 Task: Search one way flight ticket for 1 adult, 1 child, 1 infant in seat in premium economy from Stockton: Stockton Metropolitan Airport to Indianapolis: Indianapolis International Airport on 8-5-2023. Choice of flights is Spirit. Number of bags: 6 checked bags. Price is upto 50000. Outbound departure time preference is 5:45.
Action: Mouse moved to (495, 193)
Screenshot: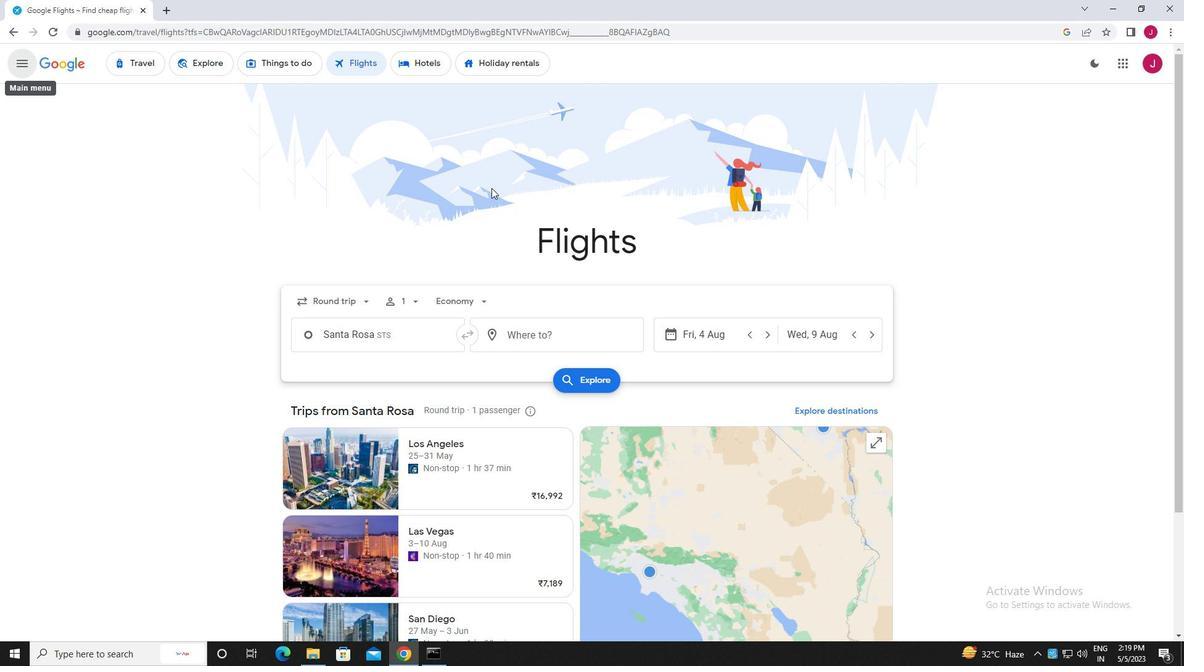 
Action: Mouse scrolled (495, 192) with delta (0, 0)
Screenshot: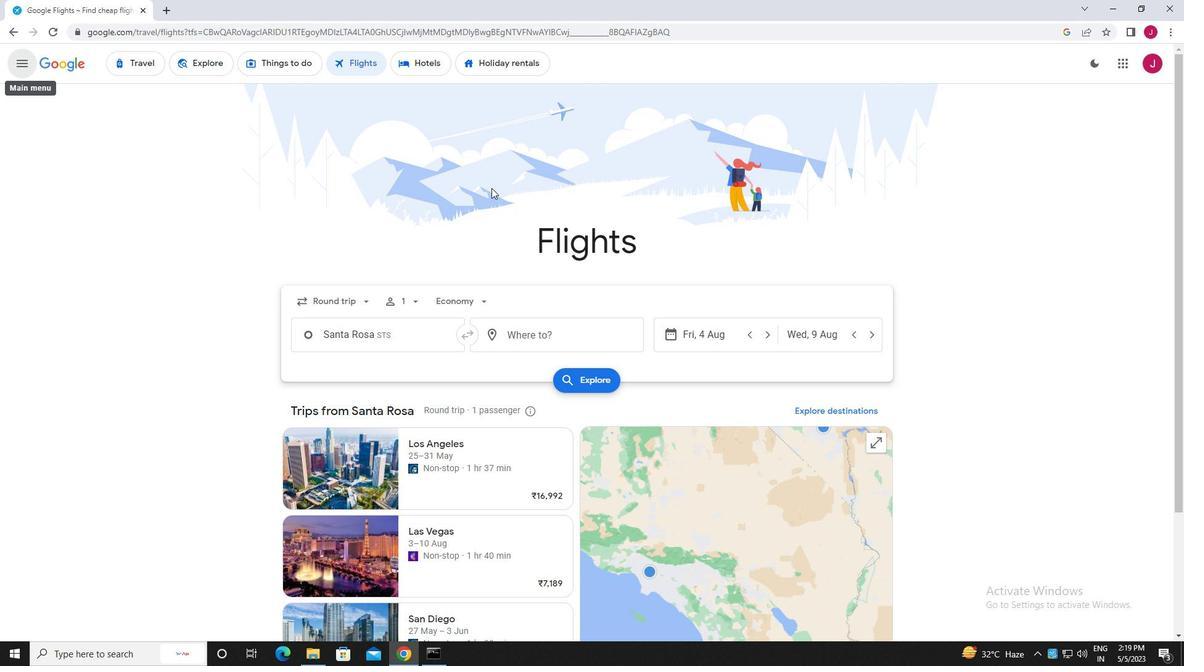 
Action: Mouse scrolled (495, 192) with delta (0, 0)
Screenshot: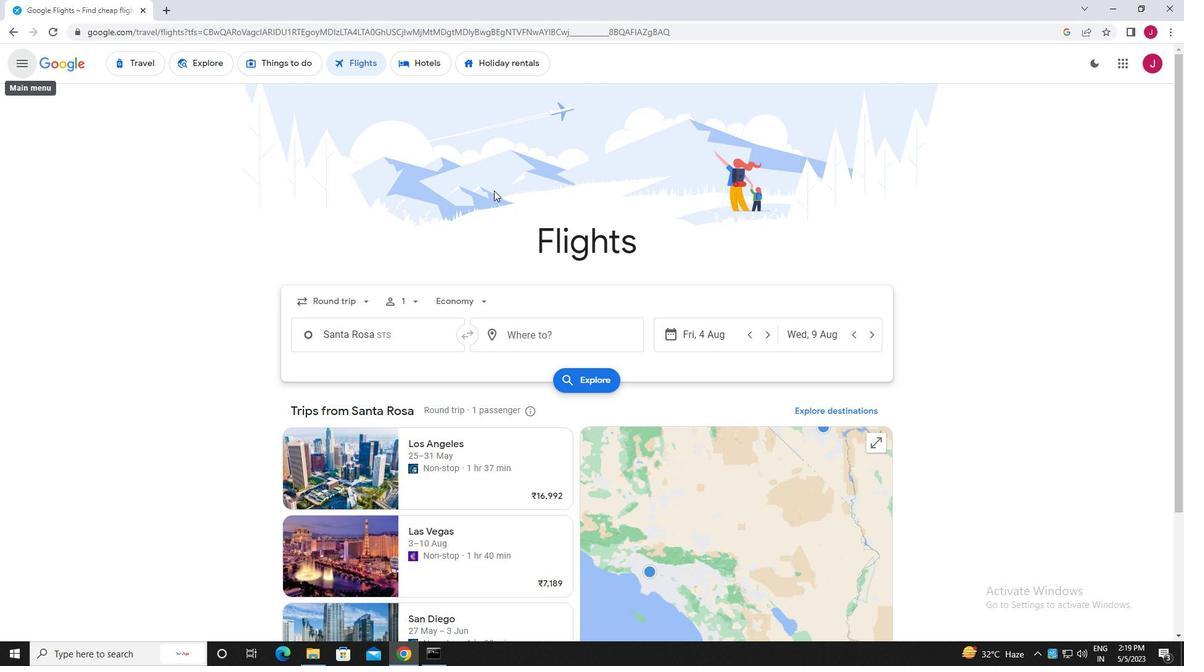 
Action: Mouse moved to (367, 177)
Screenshot: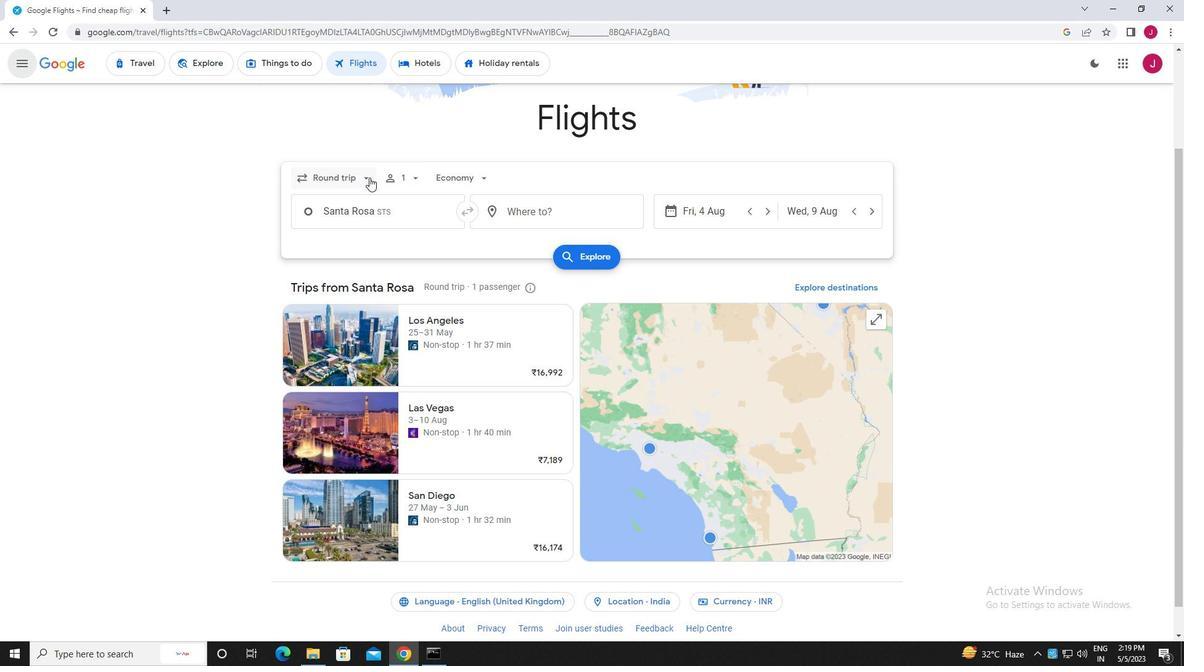 
Action: Mouse pressed left at (367, 177)
Screenshot: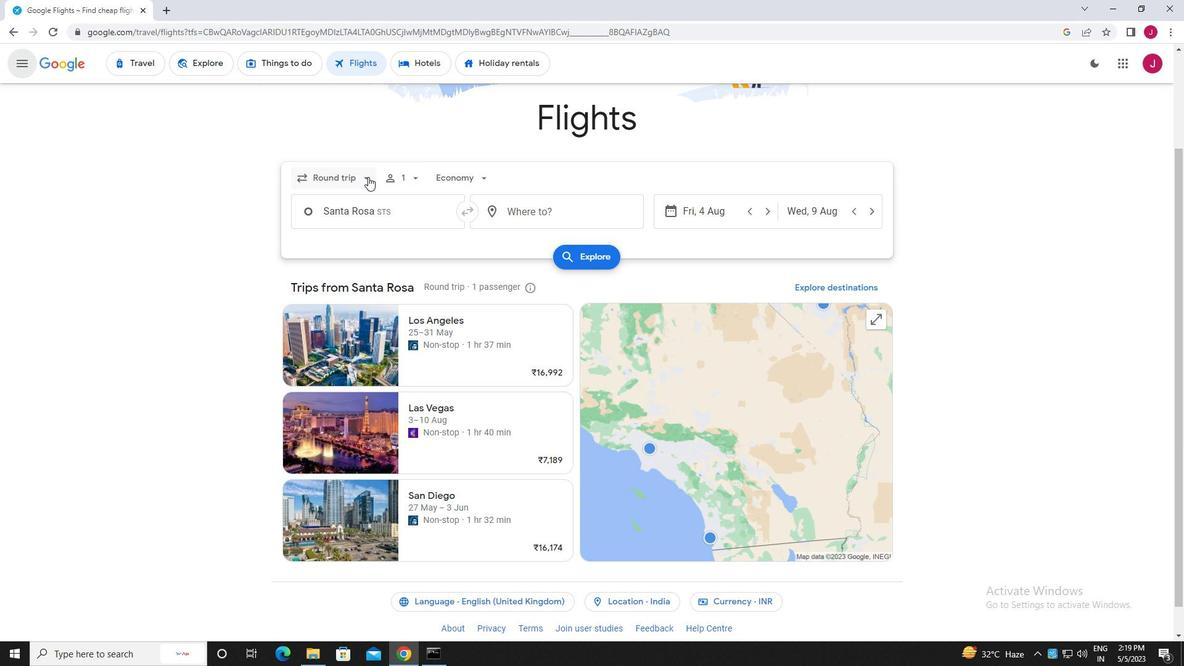 
Action: Mouse moved to (353, 233)
Screenshot: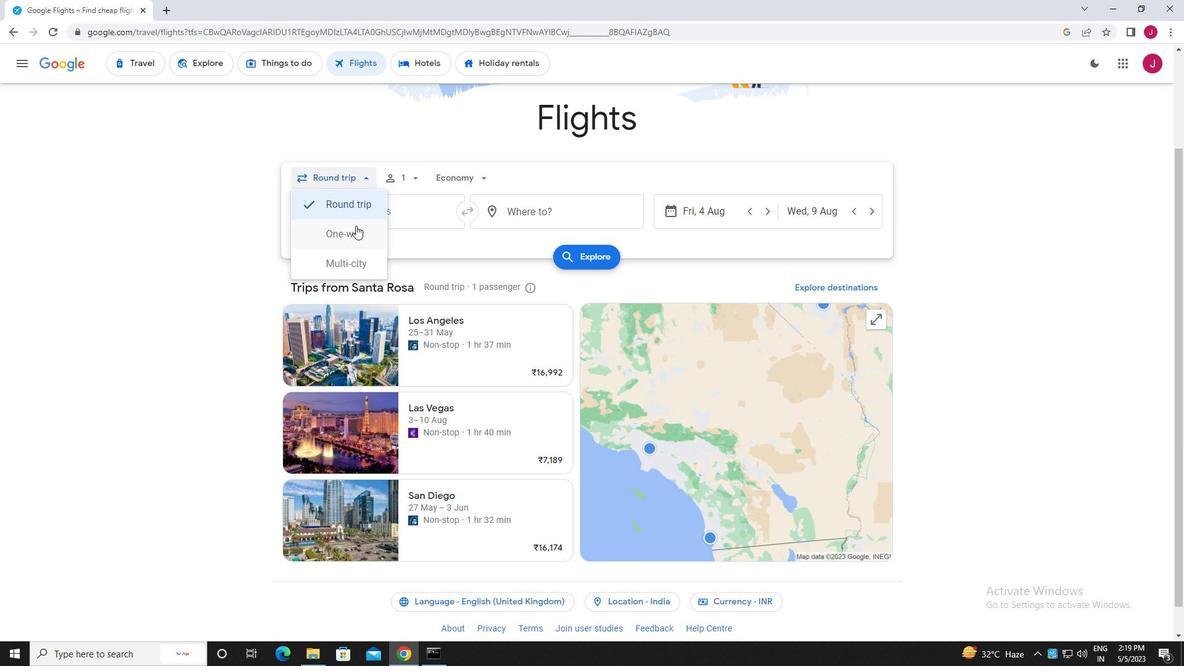 
Action: Mouse pressed left at (353, 233)
Screenshot: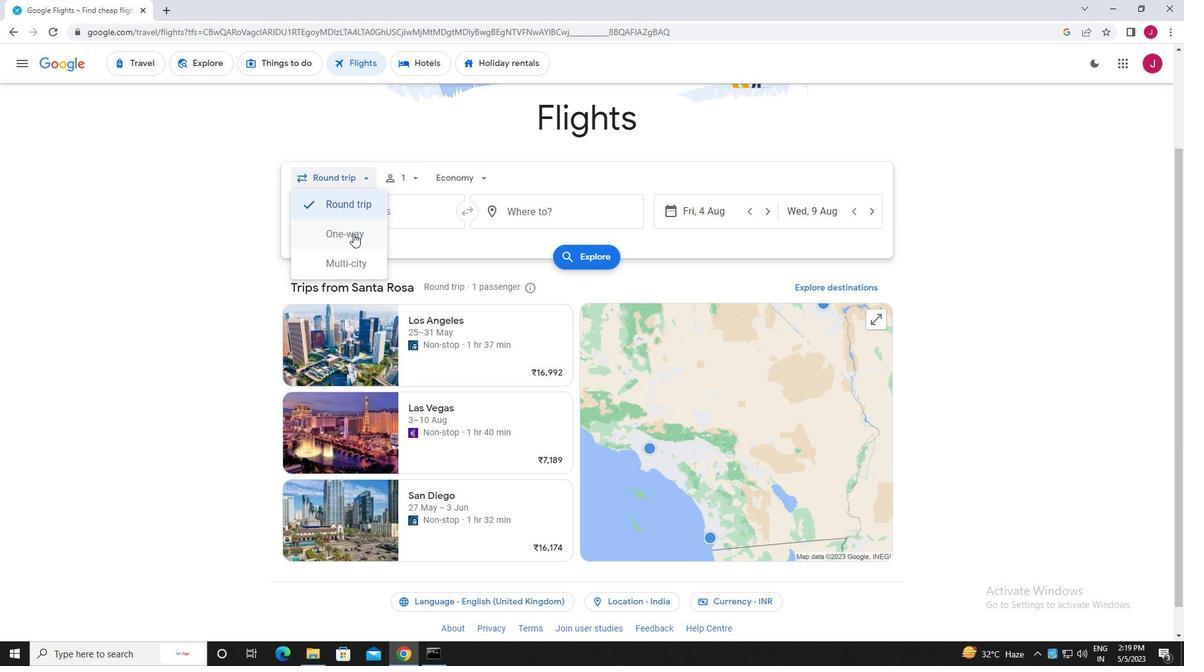 
Action: Mouse moved to (412, 174)
Screenshot: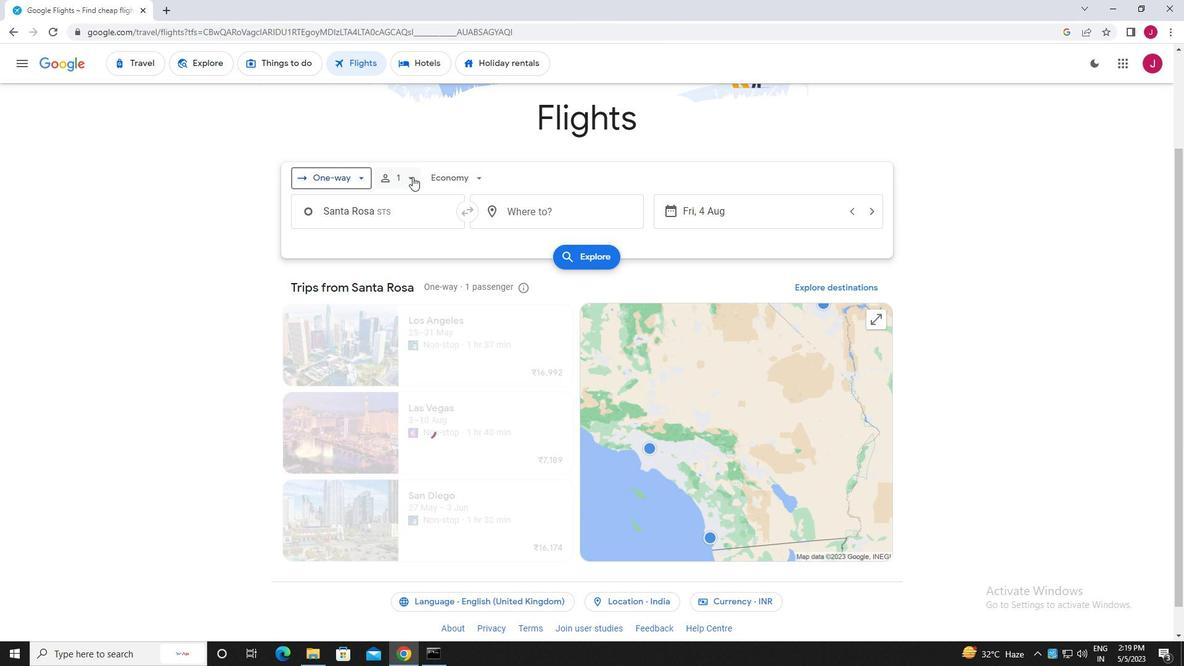 
Action: Mouse pressed left at (412, 174)
Screenshot: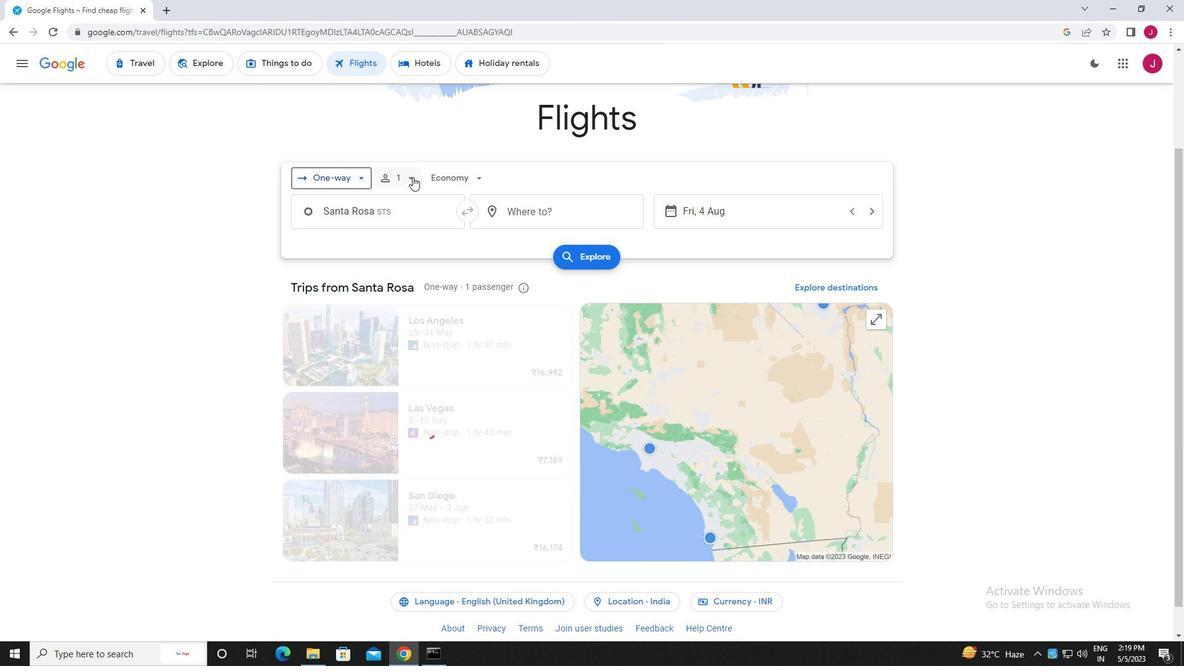 
Action: Mouse moved to (505, 240)
Screenshot: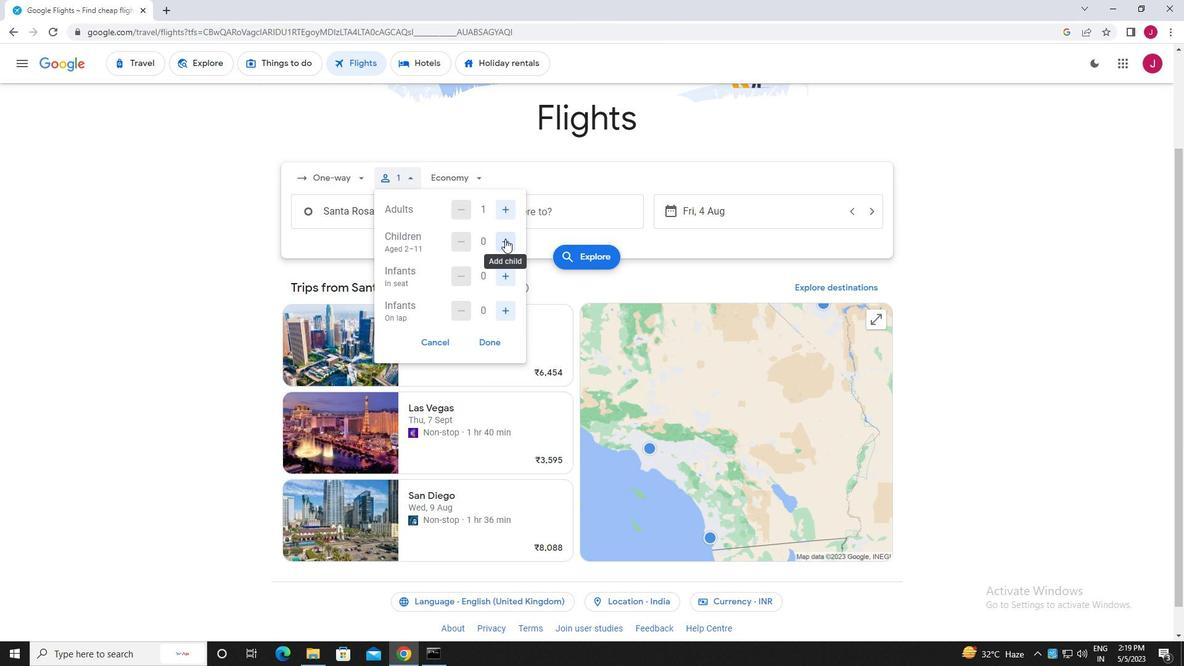 
Action: Mouse pressed left at (505, 240)
Screenshot: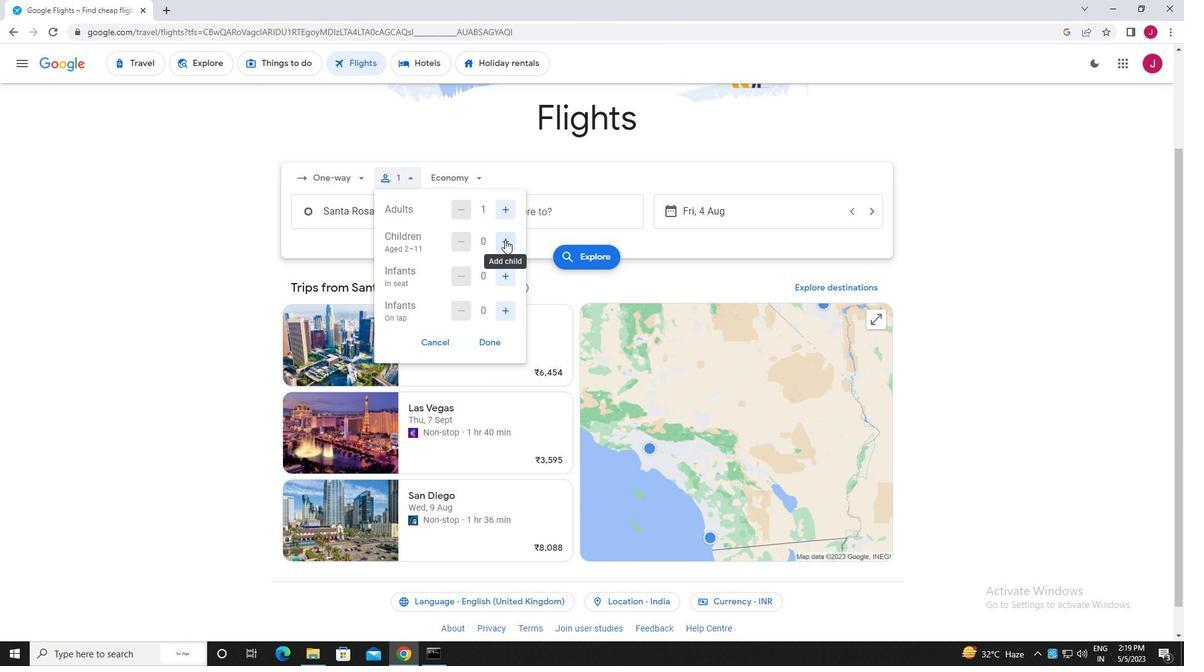 
Action: Mouse moved to (505, 277)
Screenshot: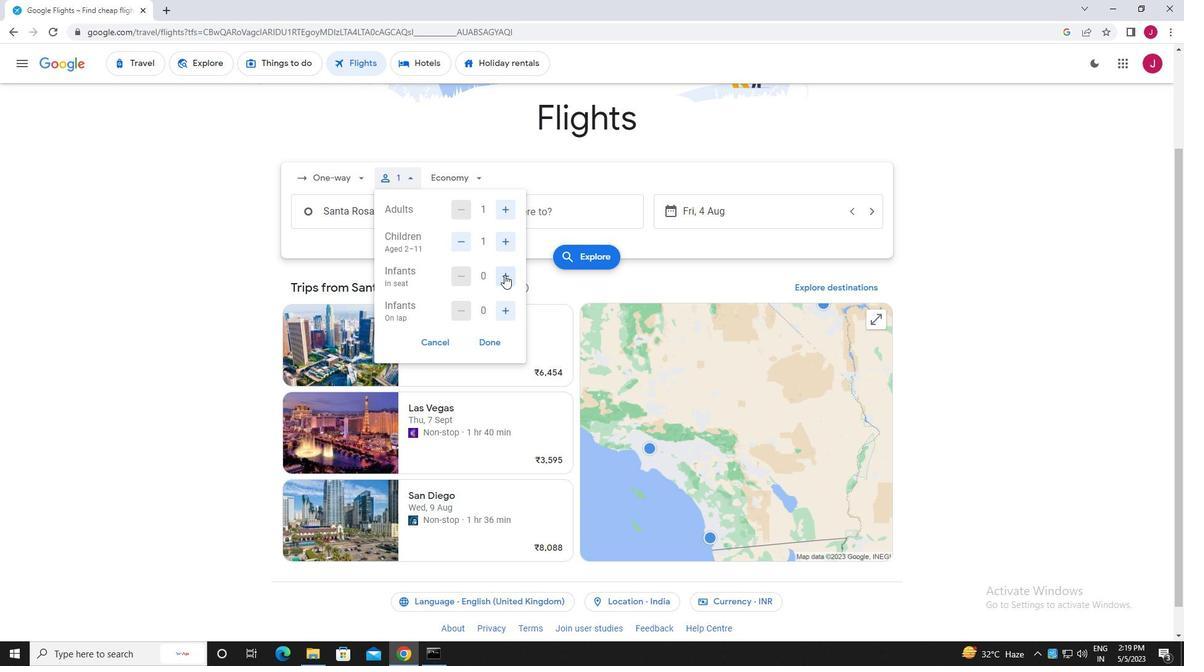 
Action: Mouse pressed left at (505, 277)
Screenshot: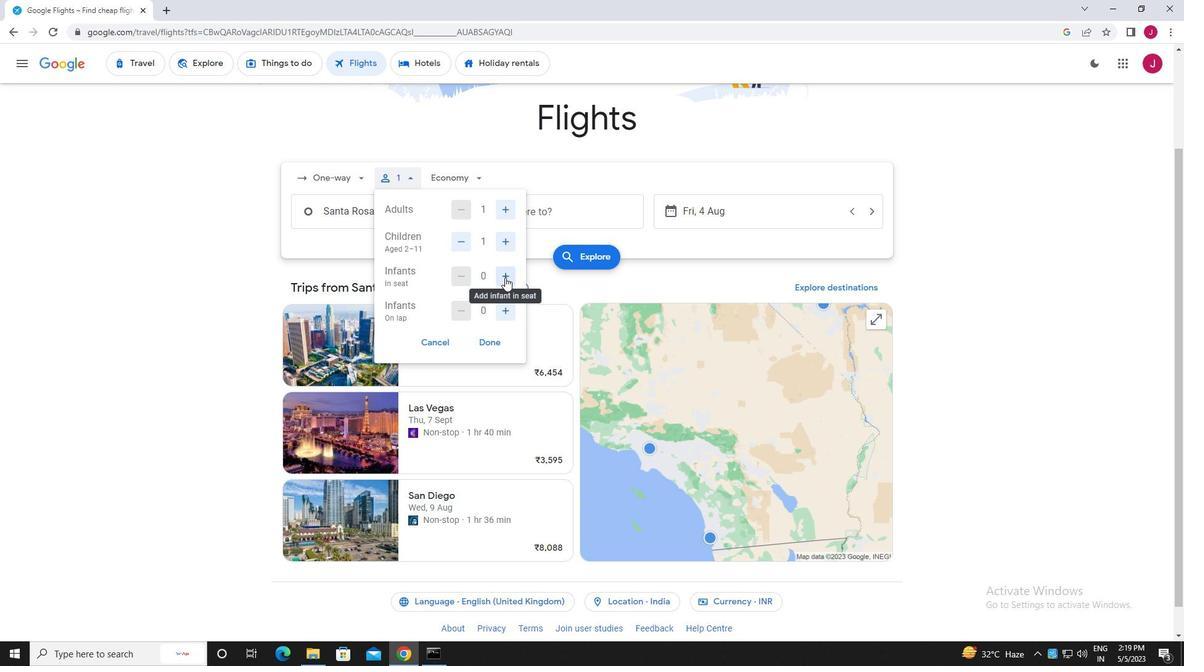 
Action: Mouse moved to (489, 342)
Screenshot: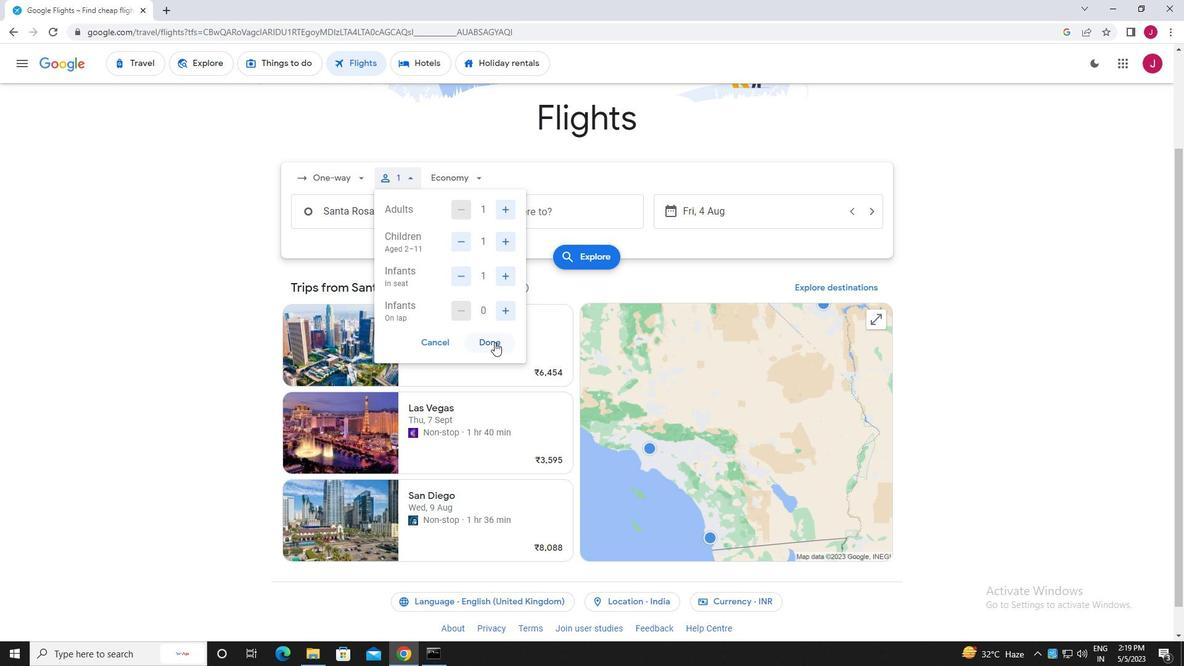 
Action: Mouse pressed left at (489, 342)
Screenshot: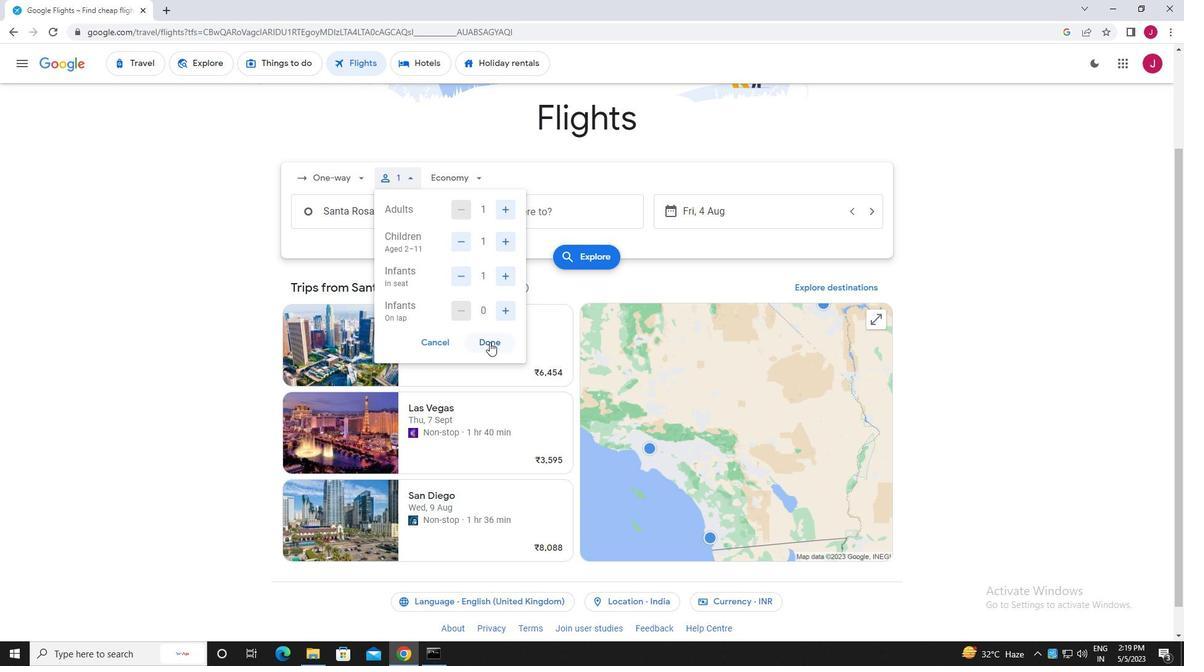
Action: Mouse moved to (469, 178)
Screenshot: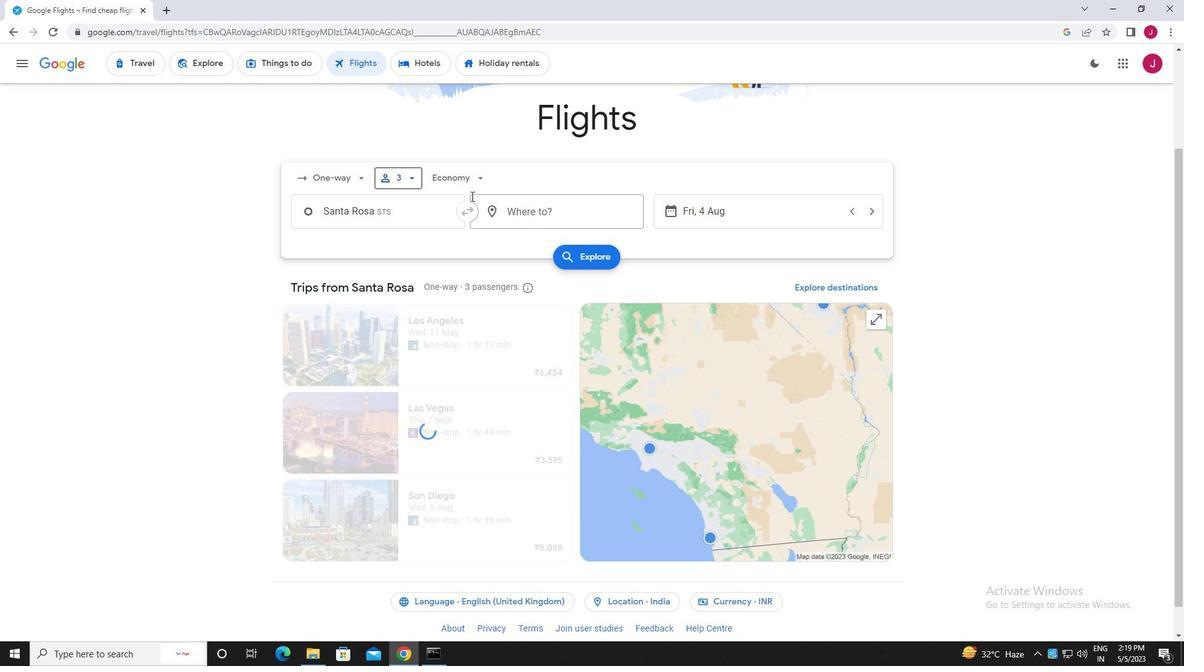 
Action: Mouse pressed left at (469, 178)
Screenshot: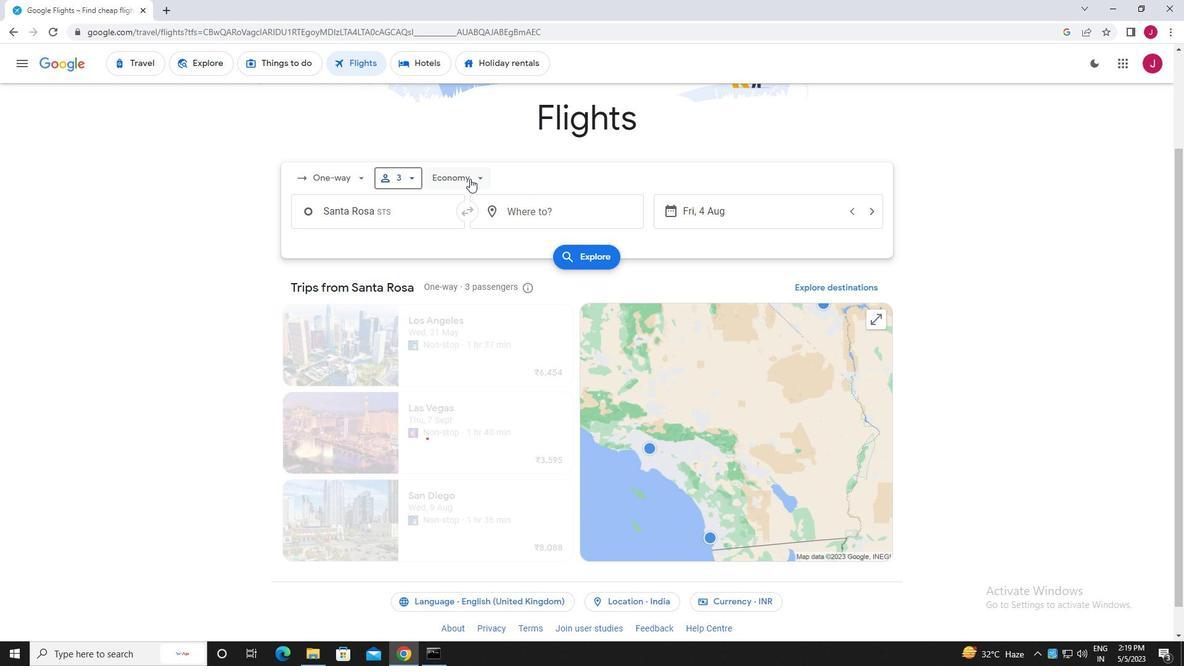 
Action: Mouse moved to (481, 234)
Screenshot: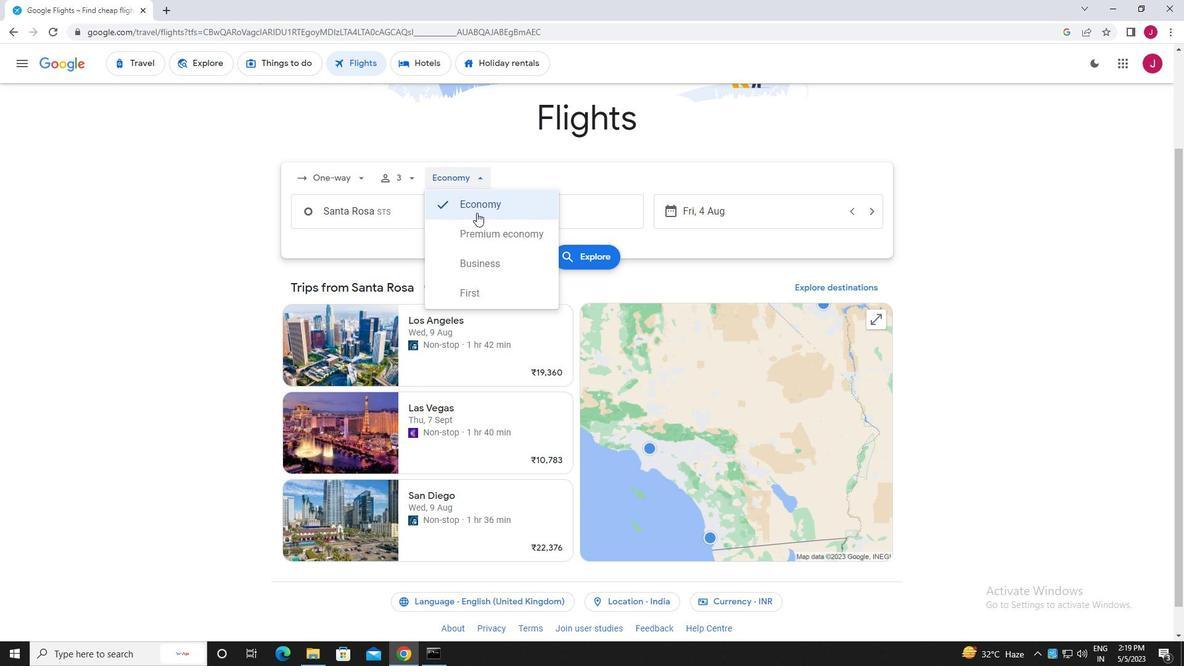 
Action: Mouse pressed left at (481, 234)
Screenshot: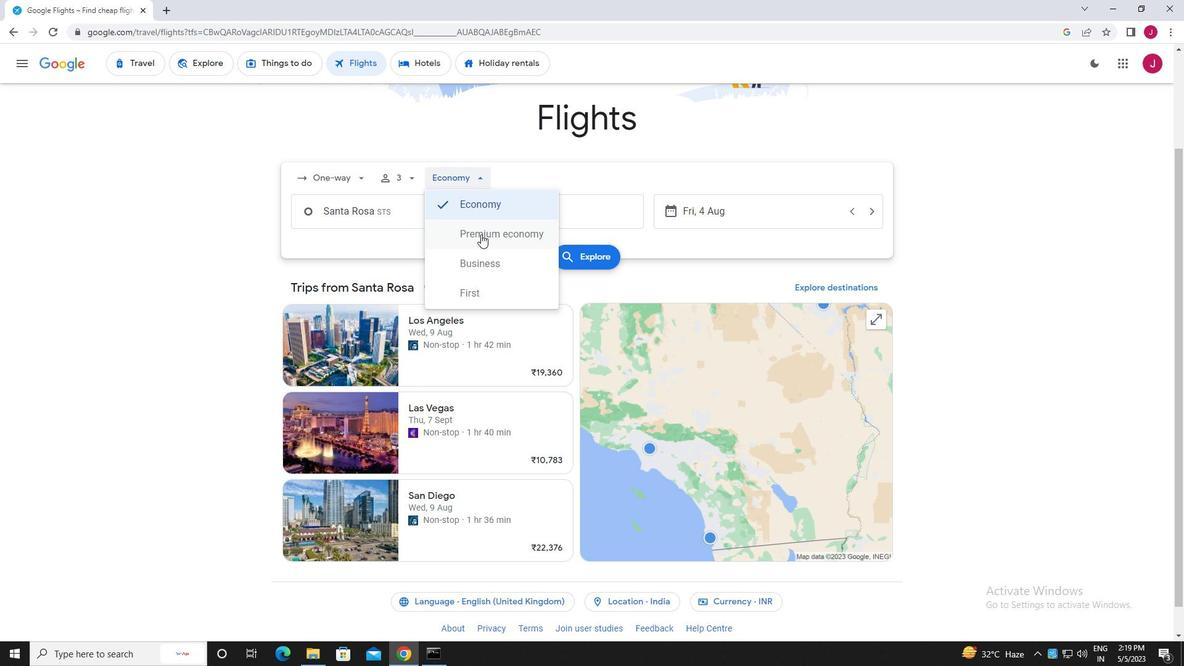 
Action: Mouse moved to (400, 208)
Screenshot: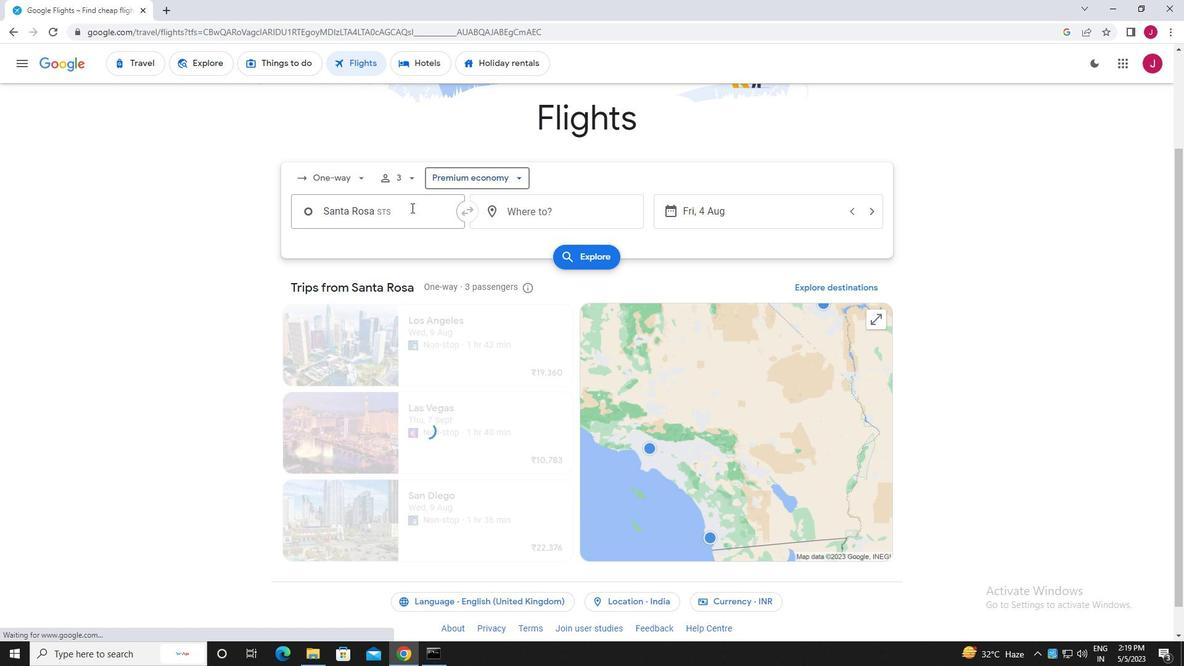 
Action: Mouse pressed left at (400, 208)
Screenshot: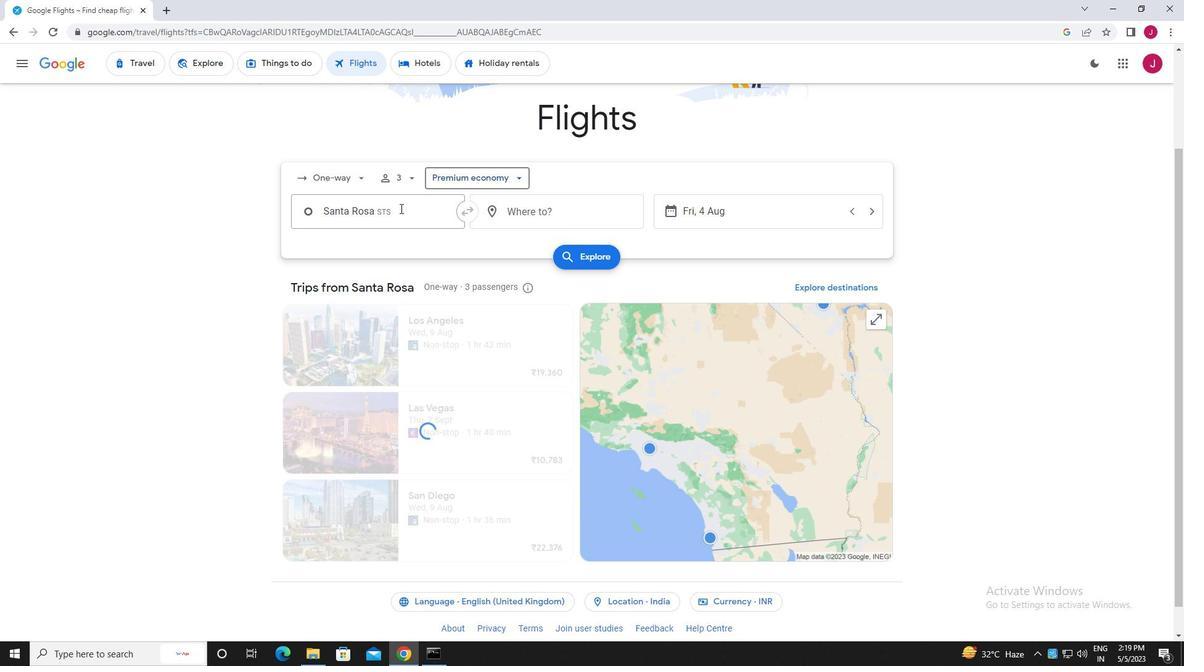 
Action: Mouse moved to (402, 206)
Screenshot: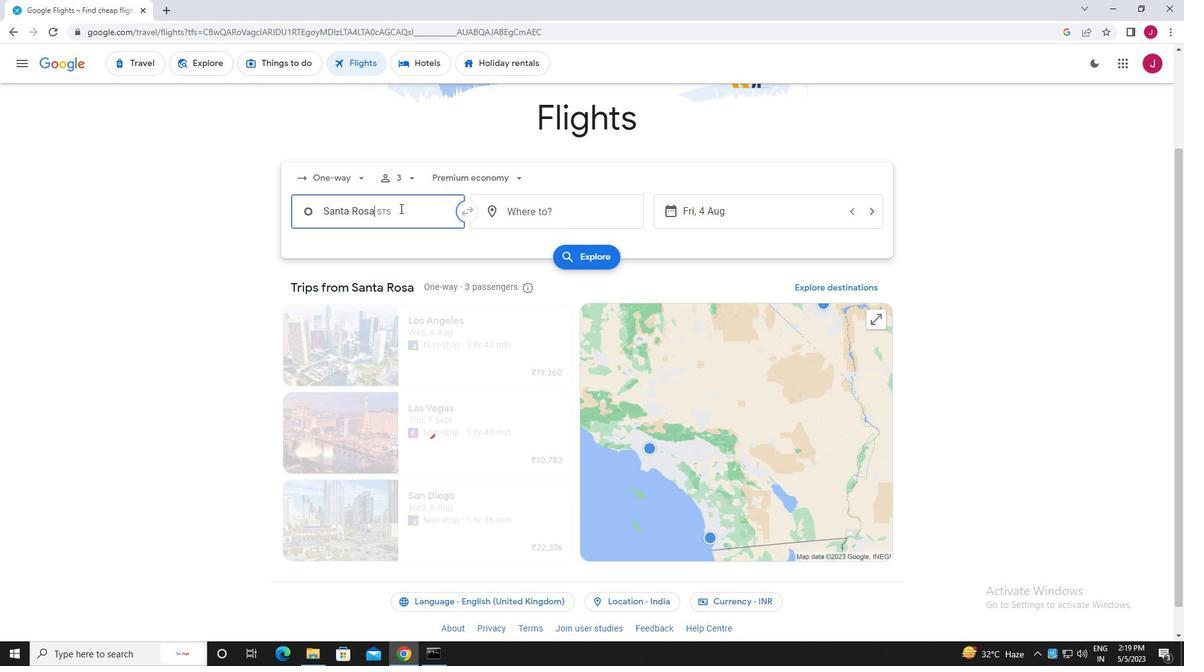 
Action: Key pressed stockon
Screenshot: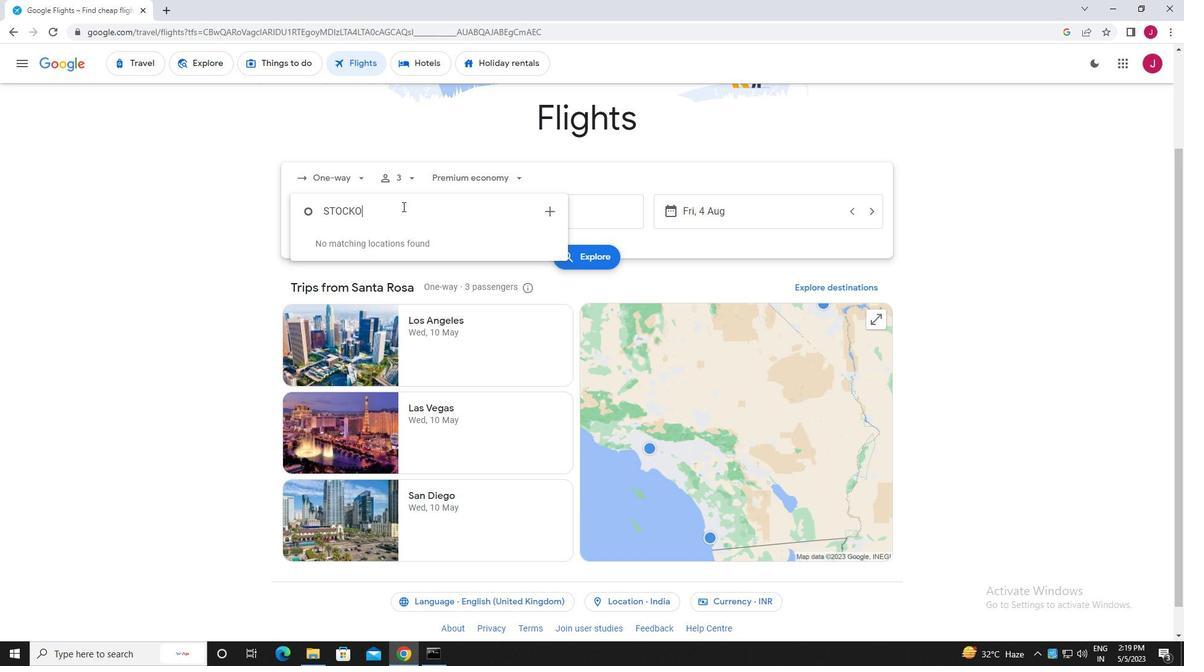 
Action: Mouse moved to (460, 312)
Screenshot: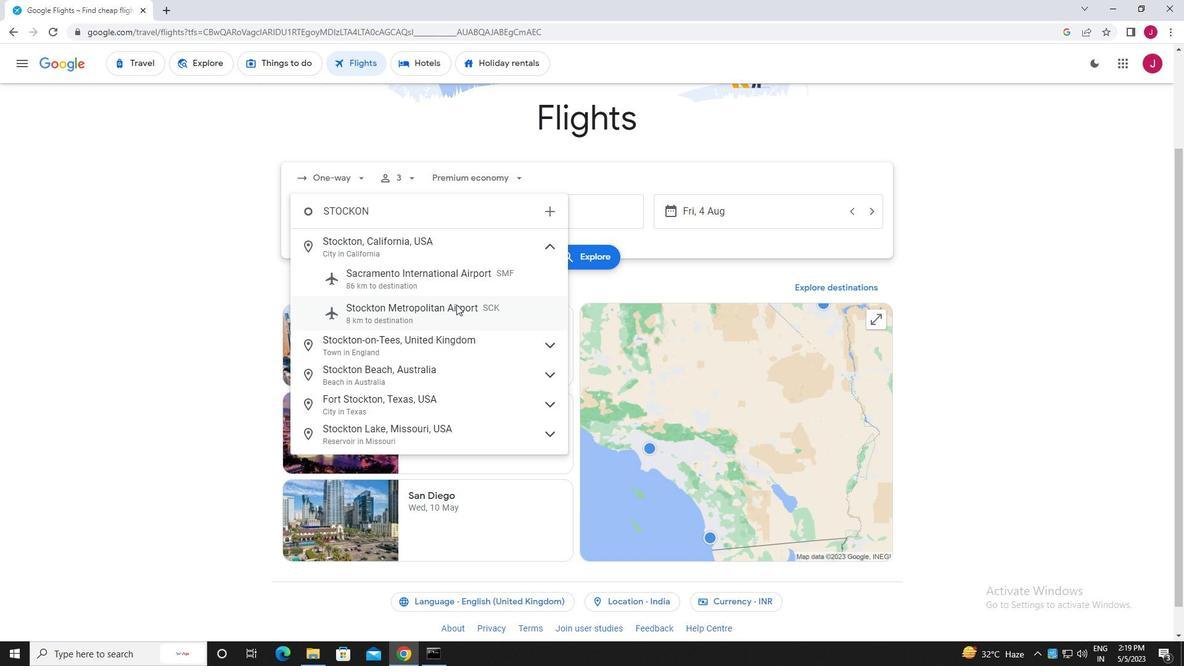 
Action: Mouse pressed left at (460, 312)
Screenshot: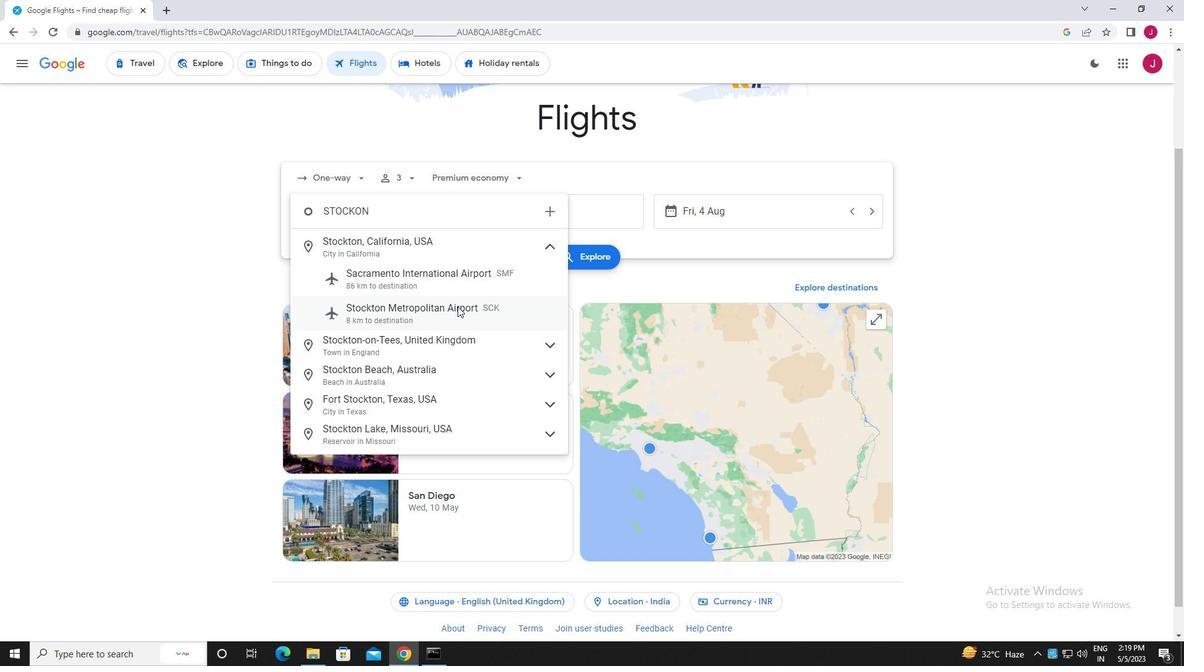 
Action: Mouse moved to (550, 215)
Screenshot: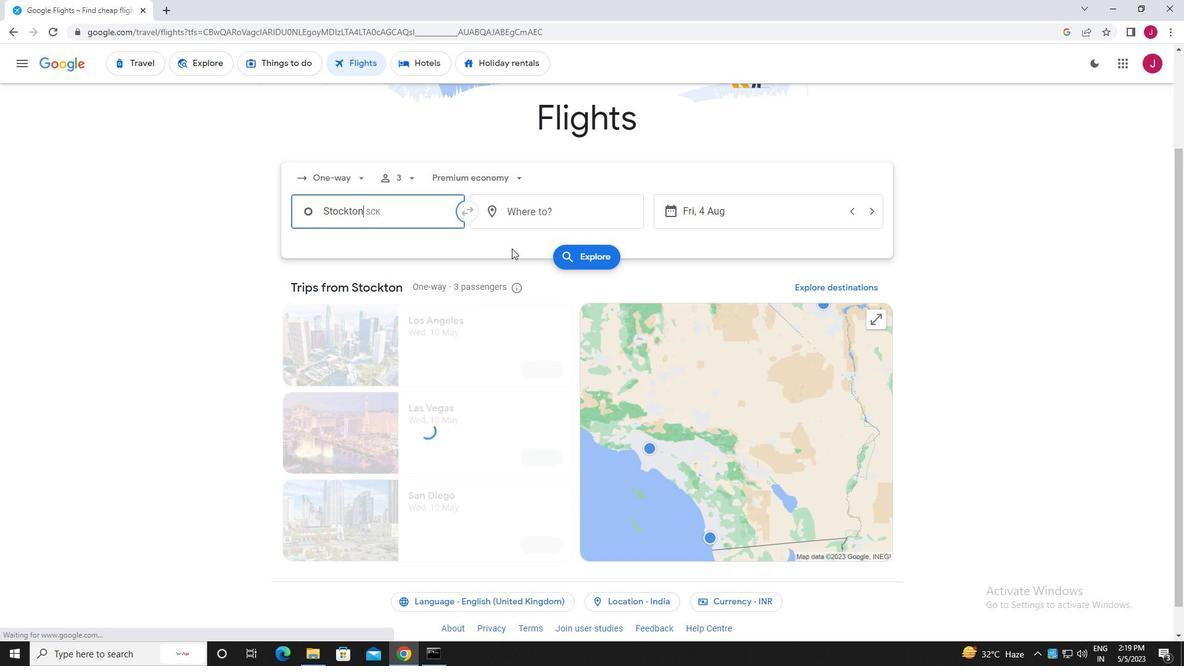 
Action: Mouse pressed left at (550, 215)
Screenshot: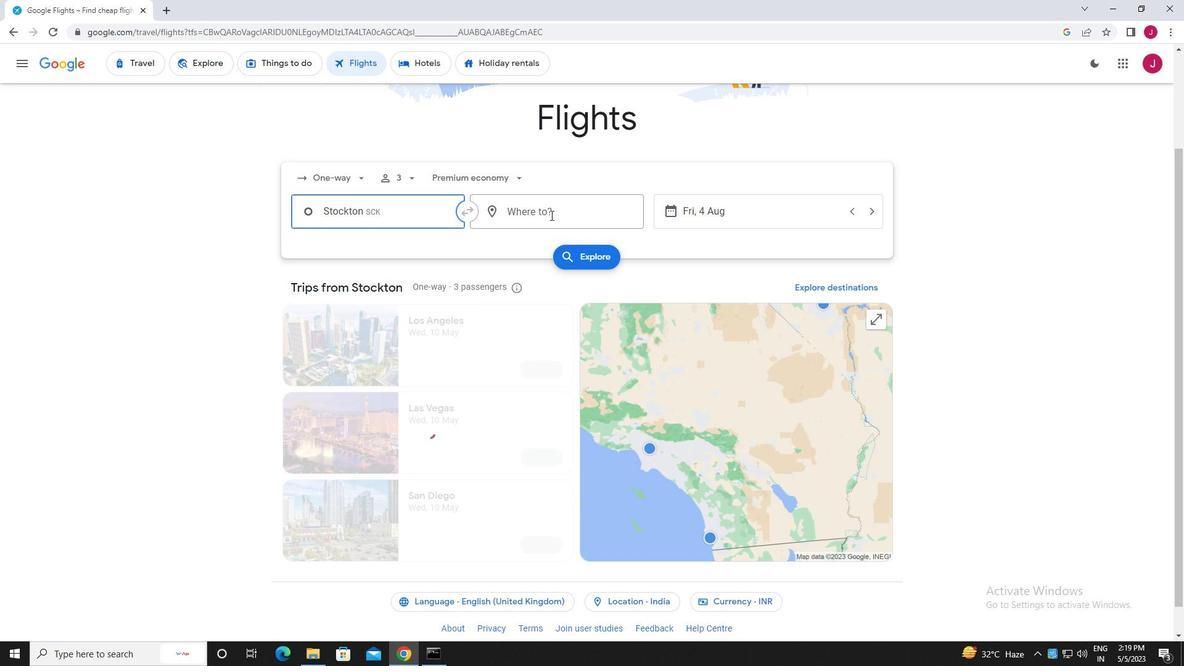 
Action: Mouse moved to (550, 215)
Screenshot: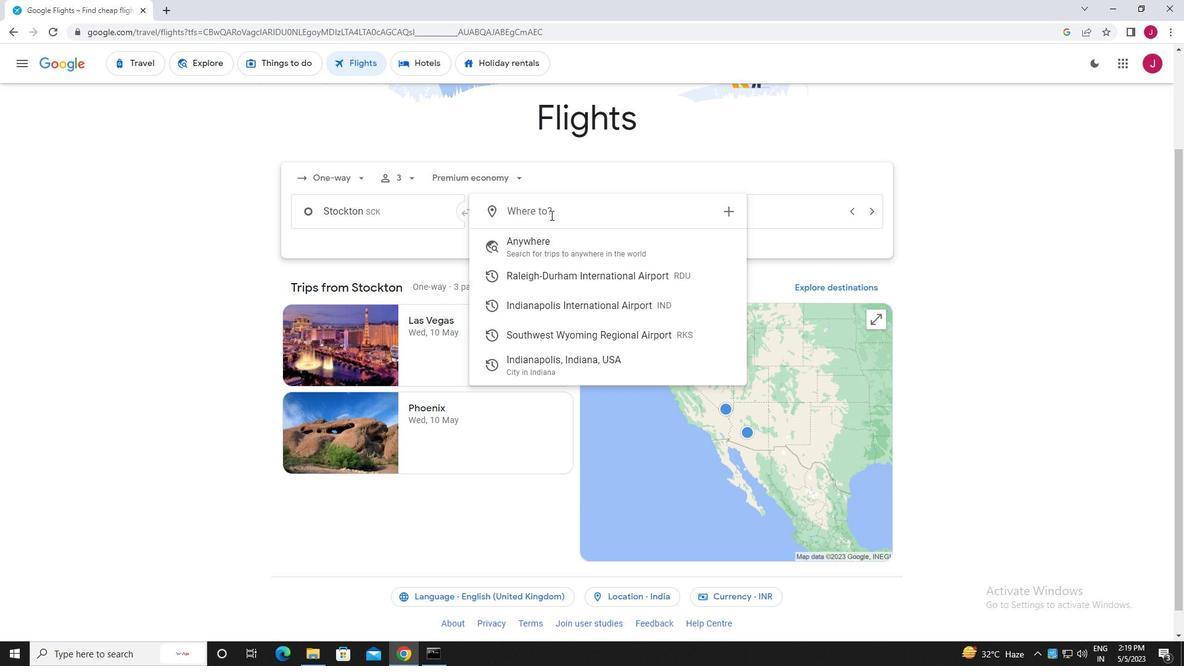 
Action: Key pressed indianapol
Screenshot: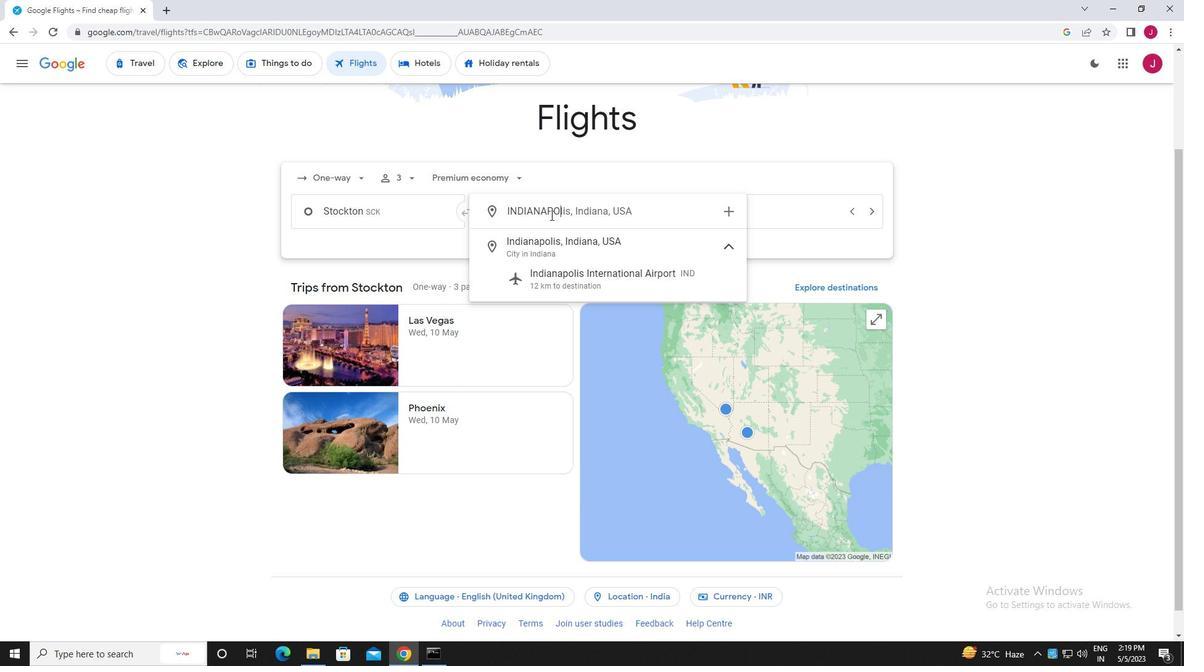
Action: Mouse moved to (620, 280)
Screenshot: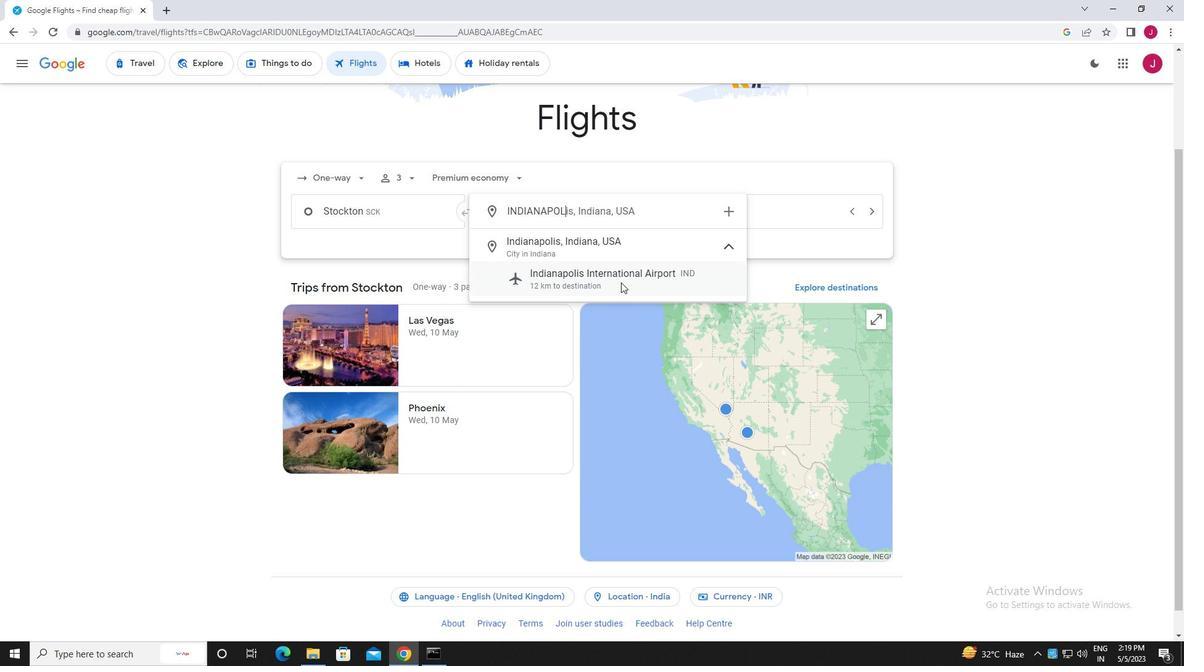 
Action: Mouse pressed left at (620, 280)
Screenshot: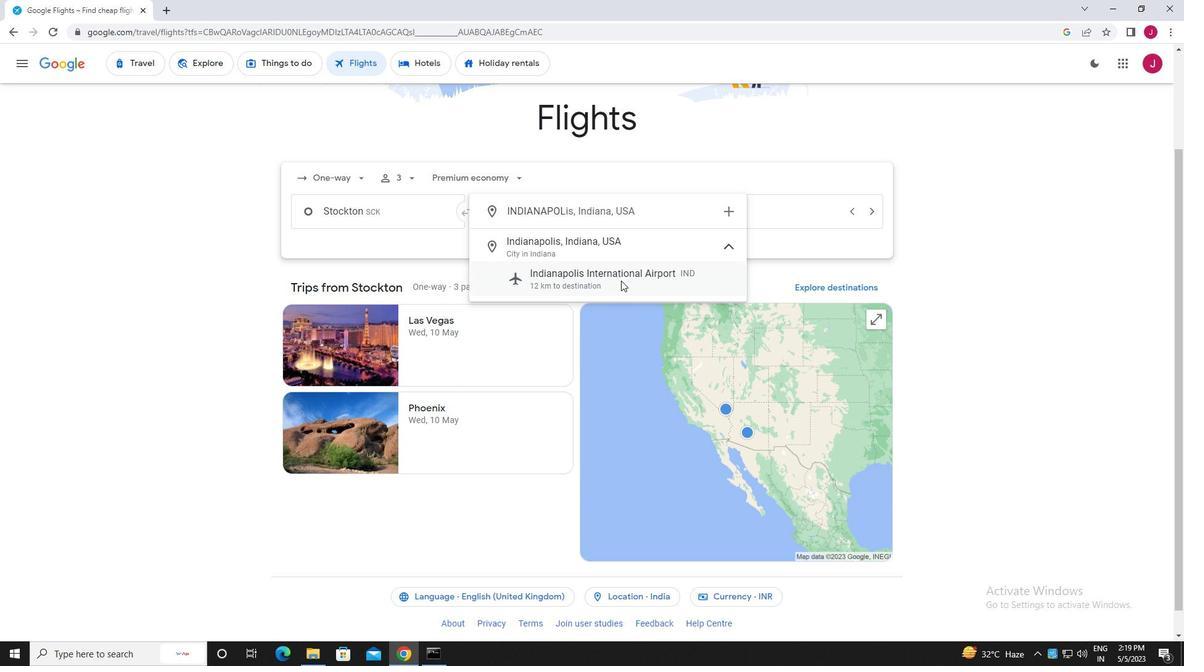
Action: Mouse moved to (727, 215)
Screenshot: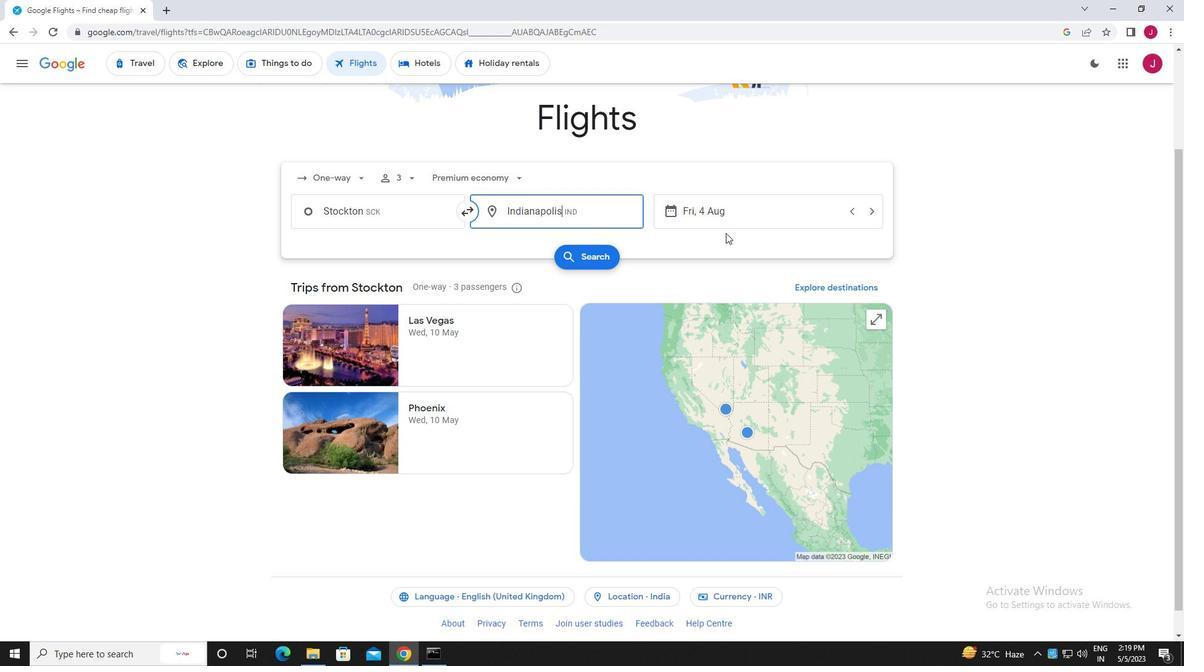 
Action: Mouse pressed left at (727, 215)
Screenshot: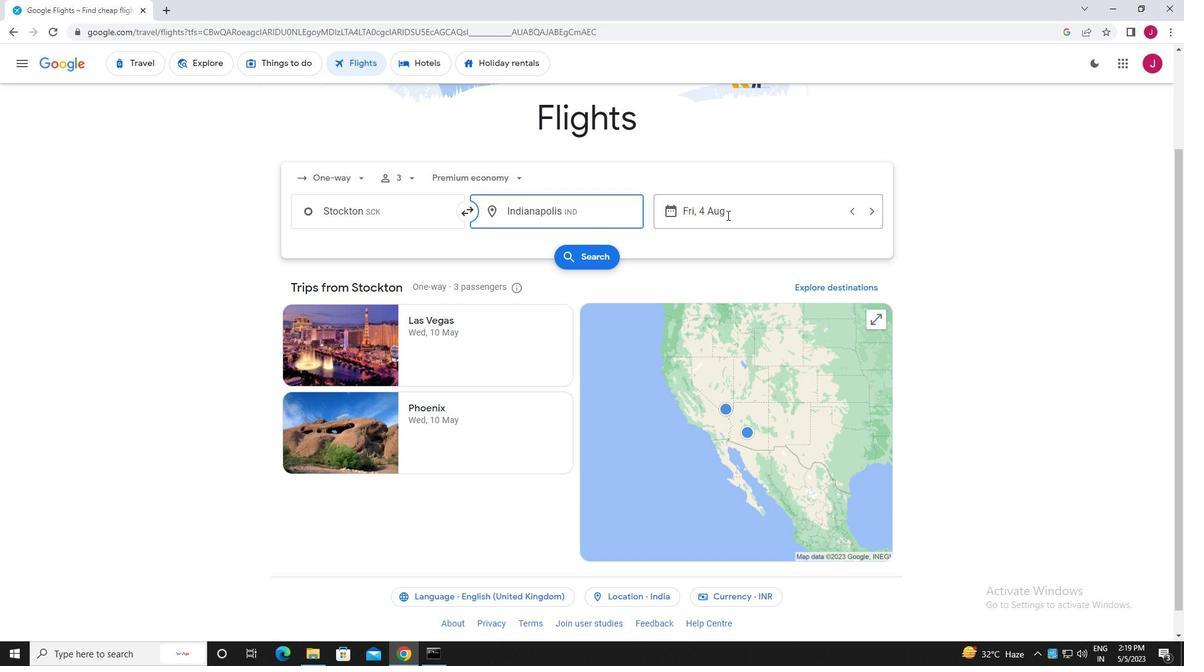 
Action: Mouse moved to (627, 307)
Screenshot: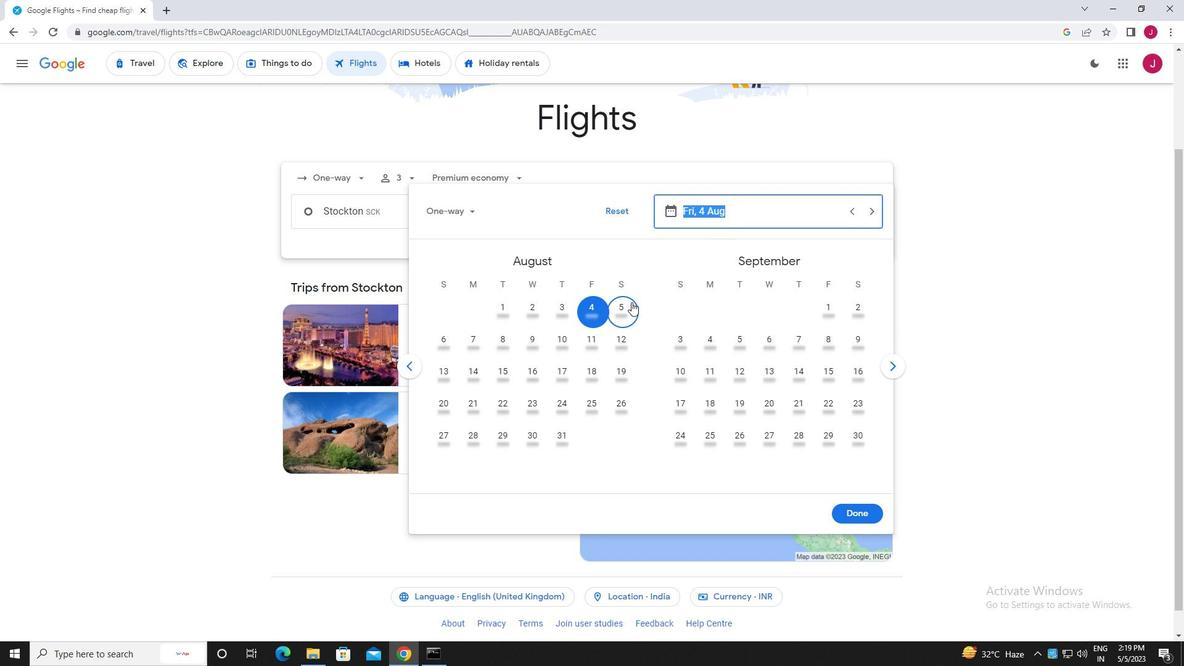 
Action: Mouse pressed left at (627, 307)
Screenshot: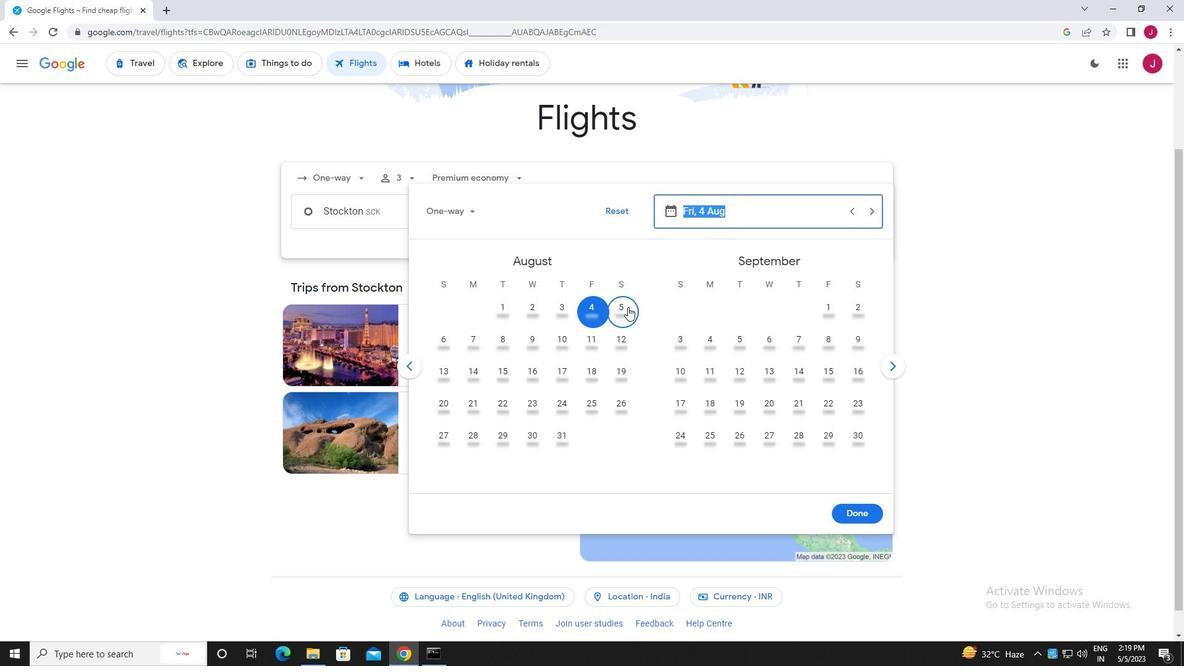 
Action: Mouse moved to (867, 511)
Screenshot: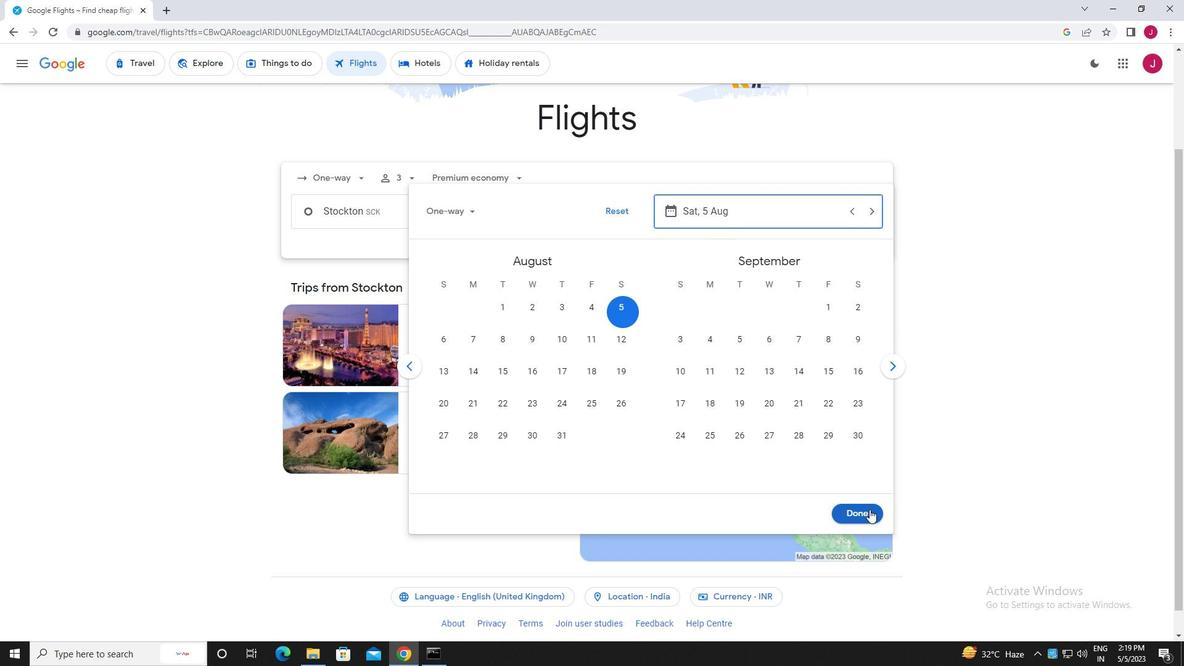 
Action: Mouse pressed left at (867, 511)
Screenshot: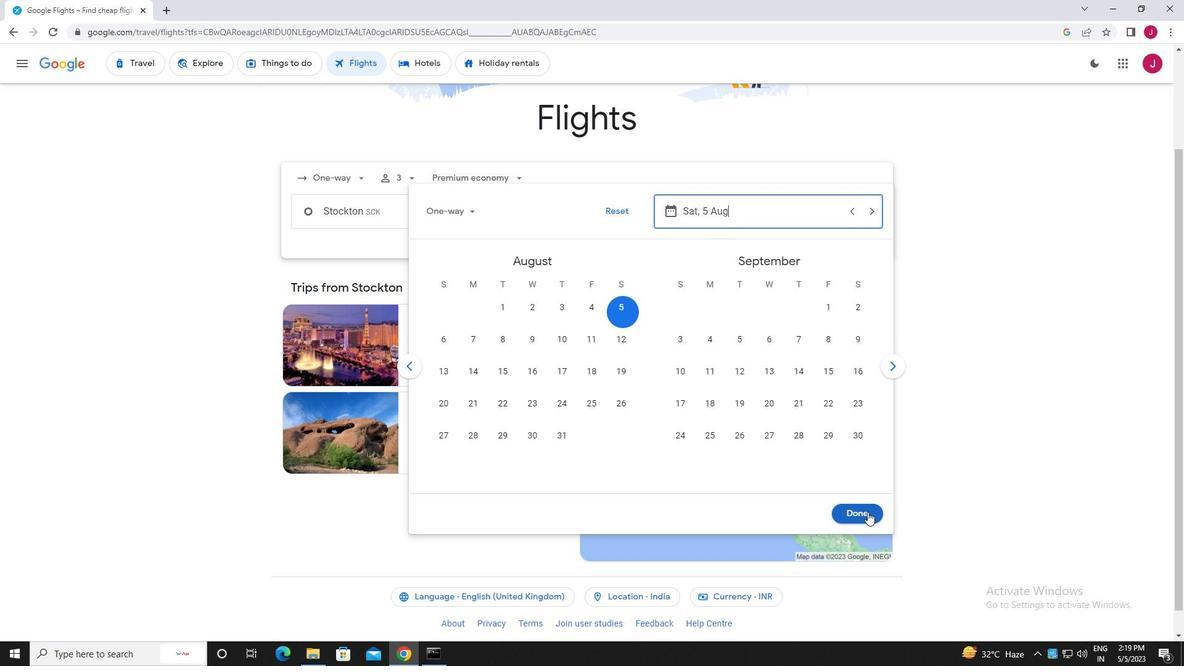 
Action: Mouse moved to (602, 257)
Screenshot: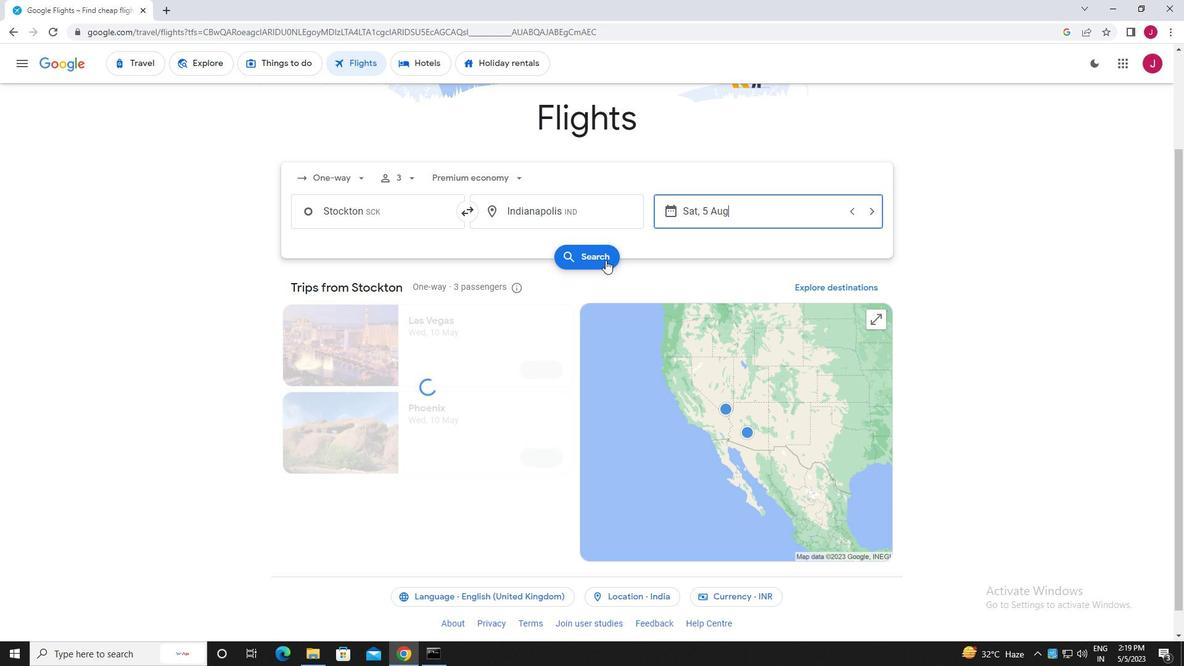 
Action: Mouse pressed left at (602, 257)
Screenshot: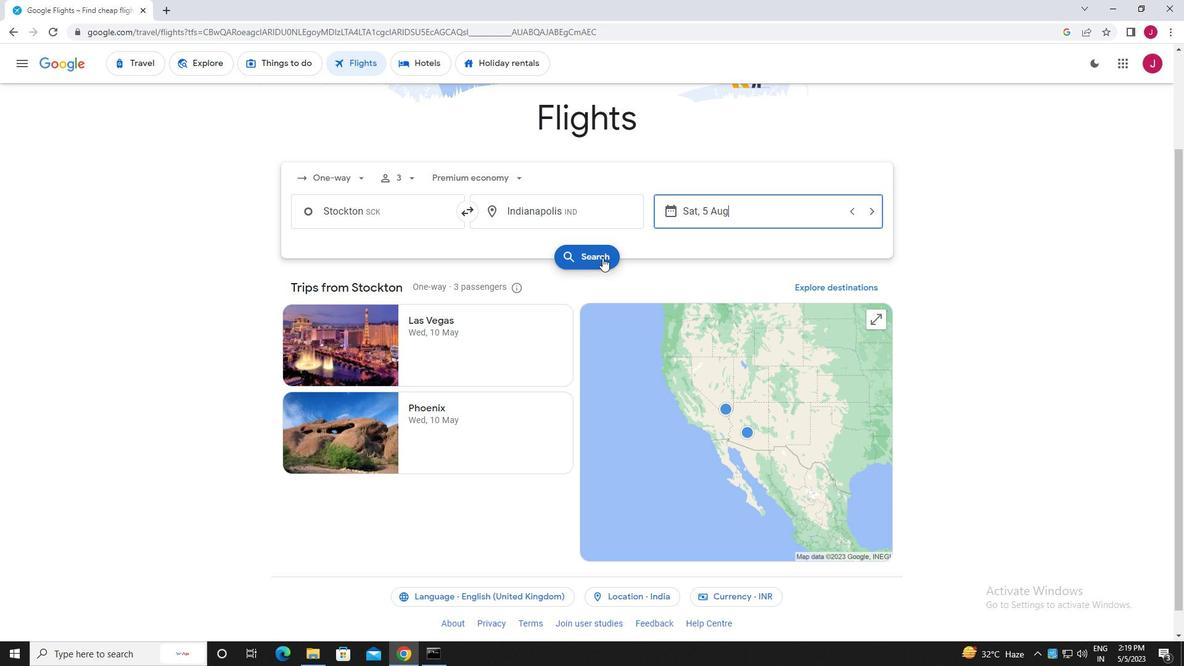 
Action: Mouse moved to (321, 173)
Screenshot: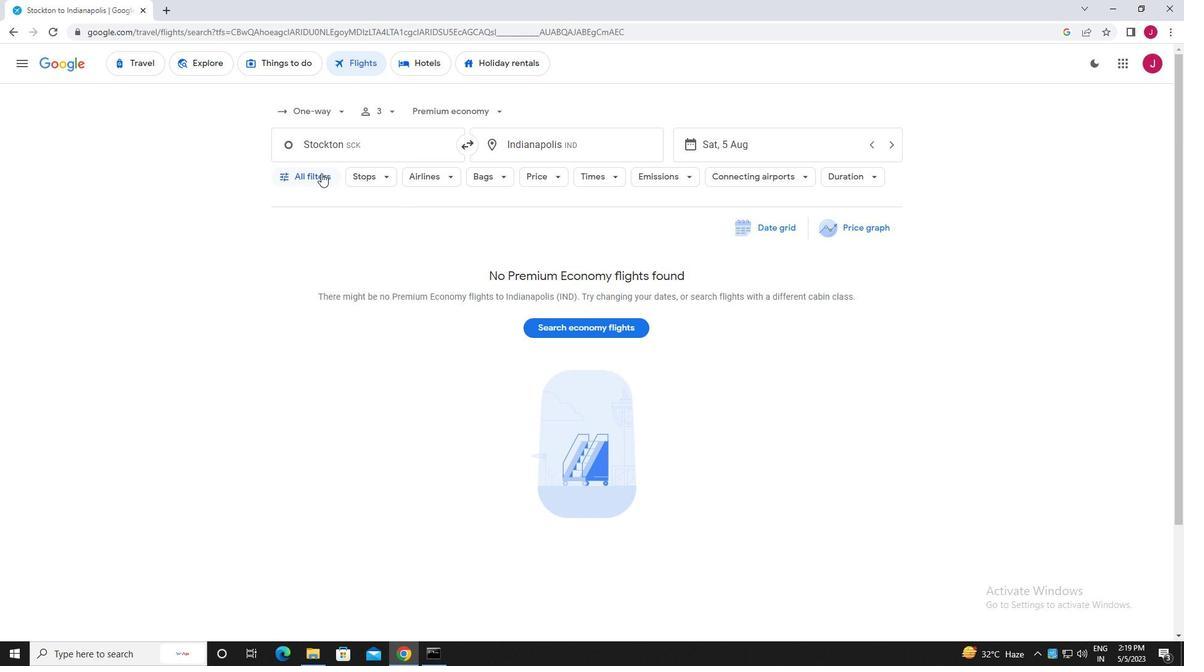 
Action: Mouse pressed left at (321, 173)
Screenshot: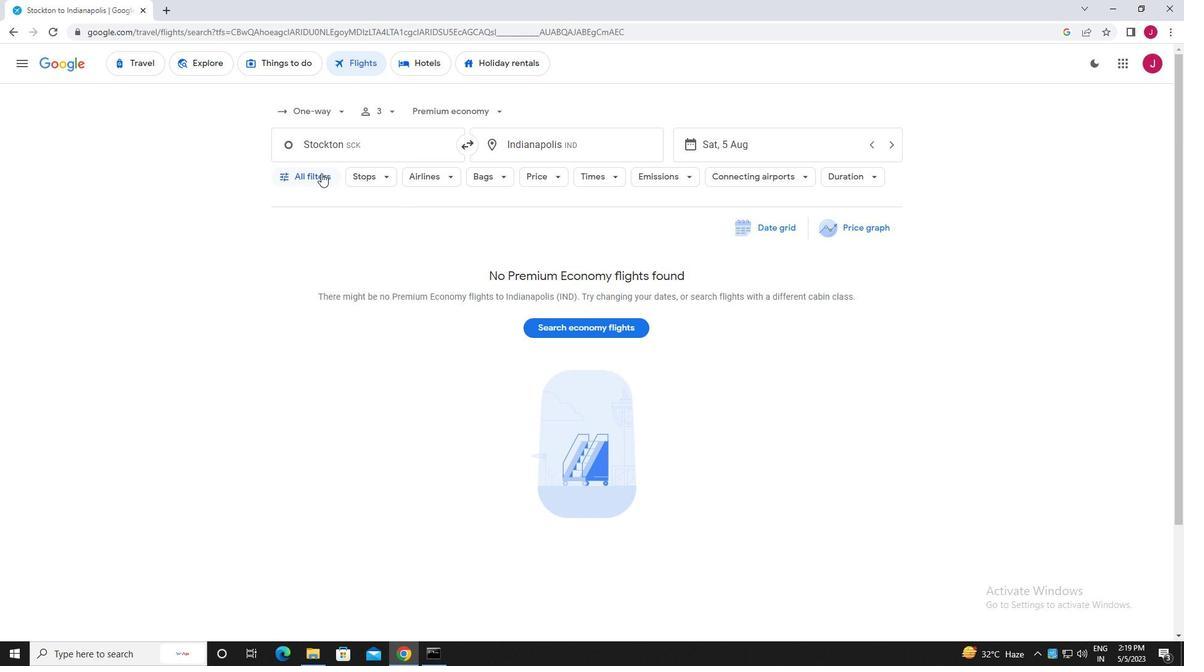 
Action: Mouse moved to (368, 280)
Screenshot: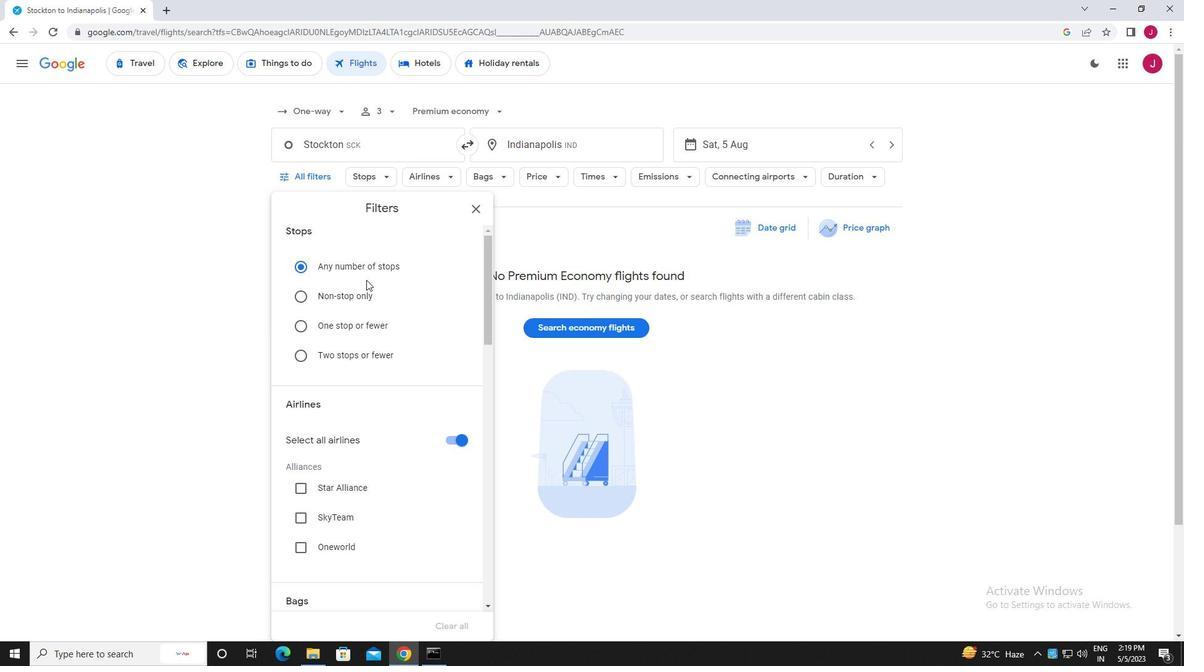 
Action: Mouse scrolled (368, 279) with delta (0, 0)
Screenshot: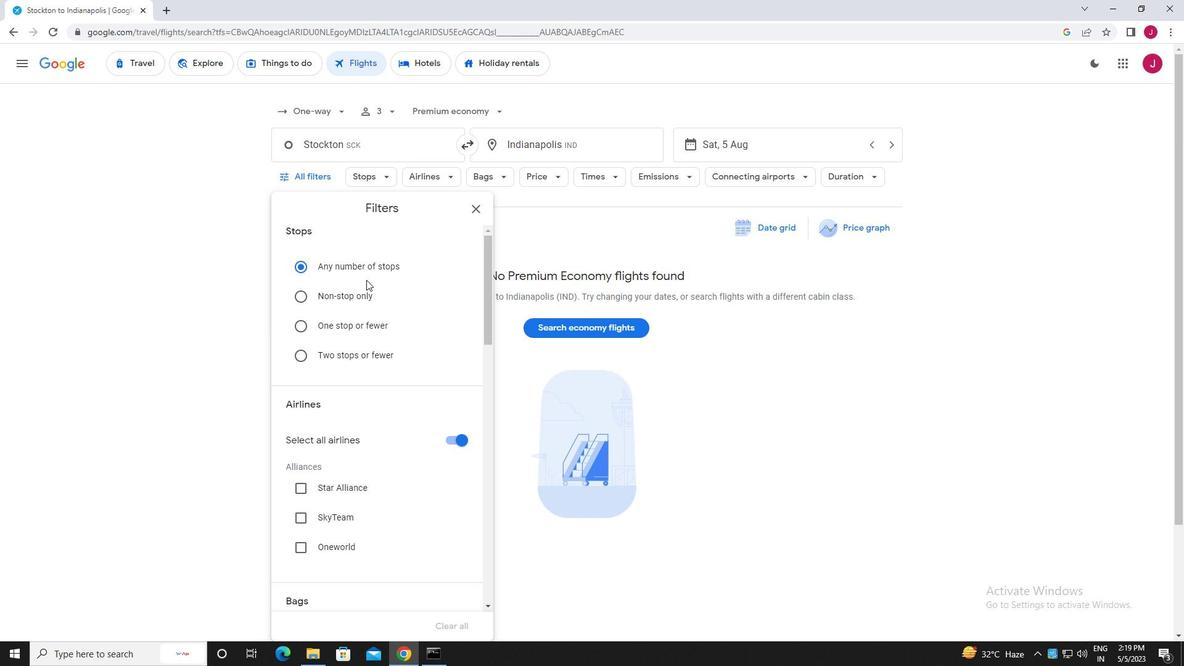 
Action: Mouse moved to (368, 280)
Screenshot: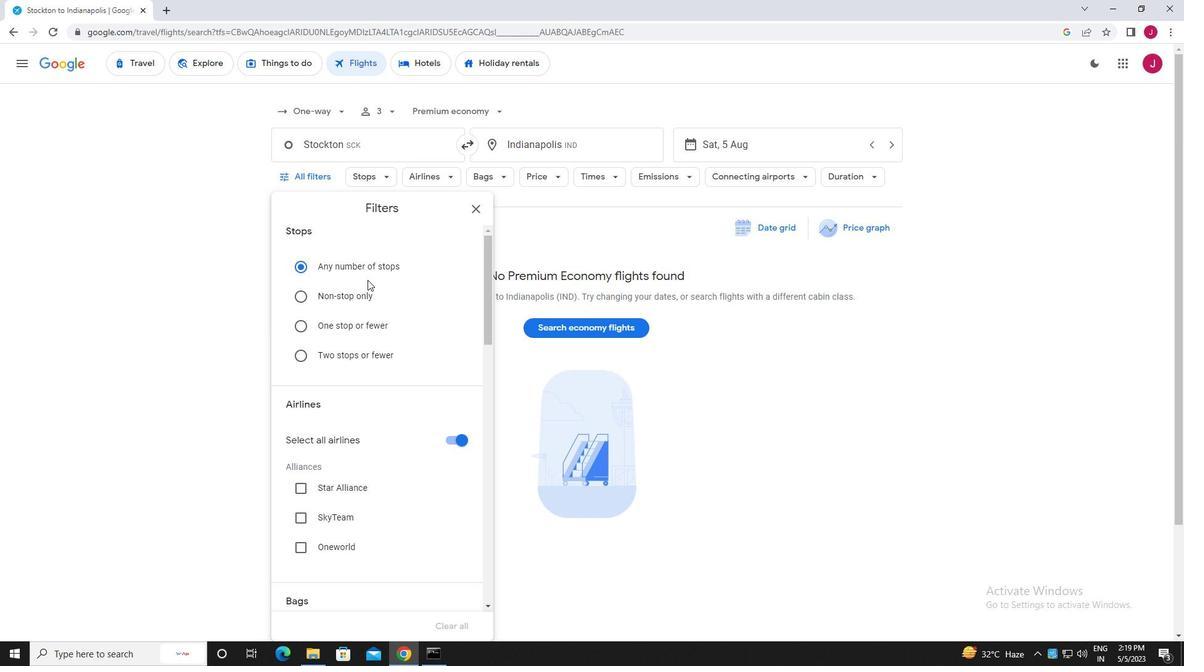 
Action: Mouse scrolled (368, 279) with delta (0, 0)
Screenshot: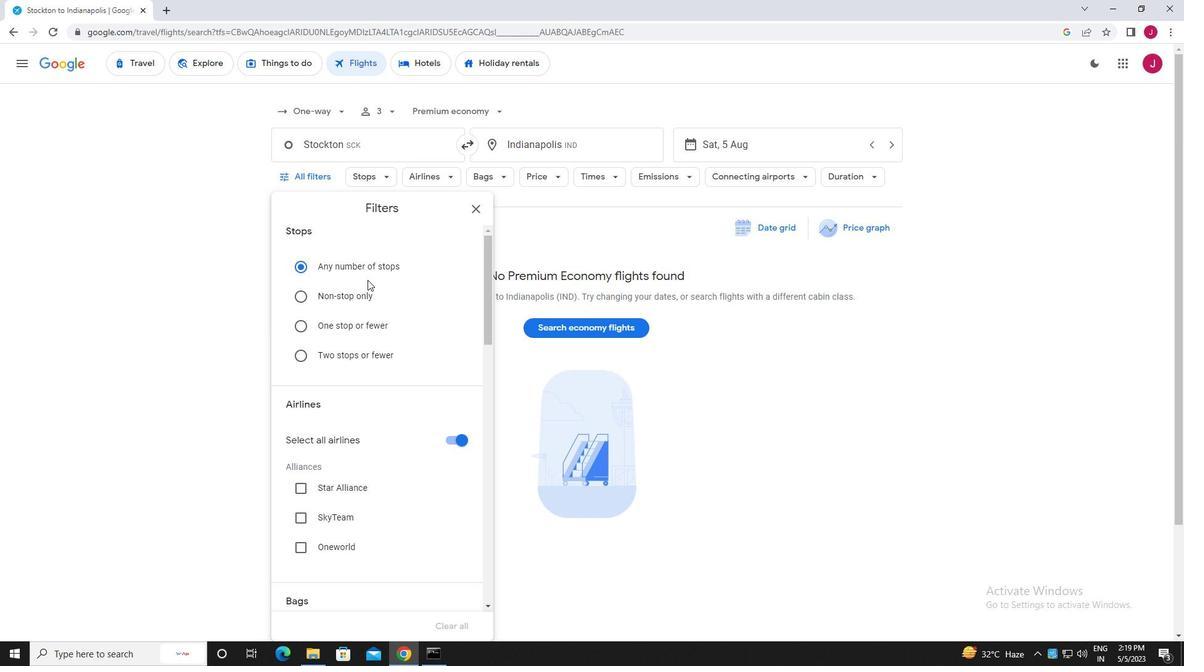 
Action: Mouse moved to (378, 281)
Screenshot: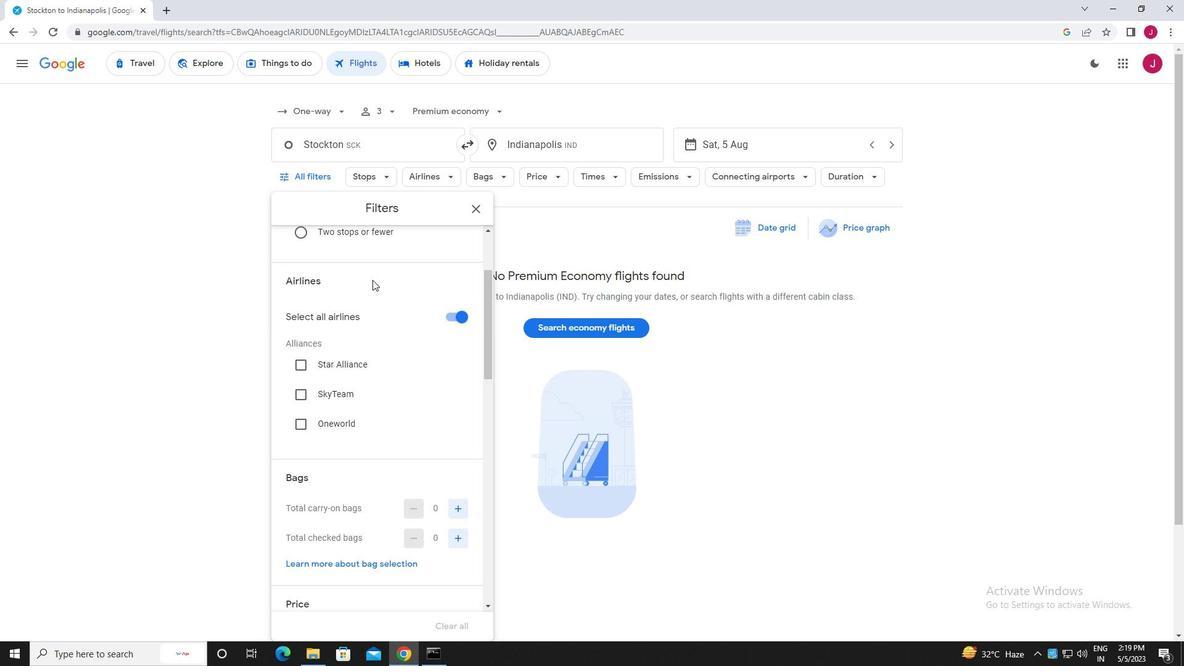 
Action: Mouse scrolled (378, 281) with delta (0, 0)
Screenshot: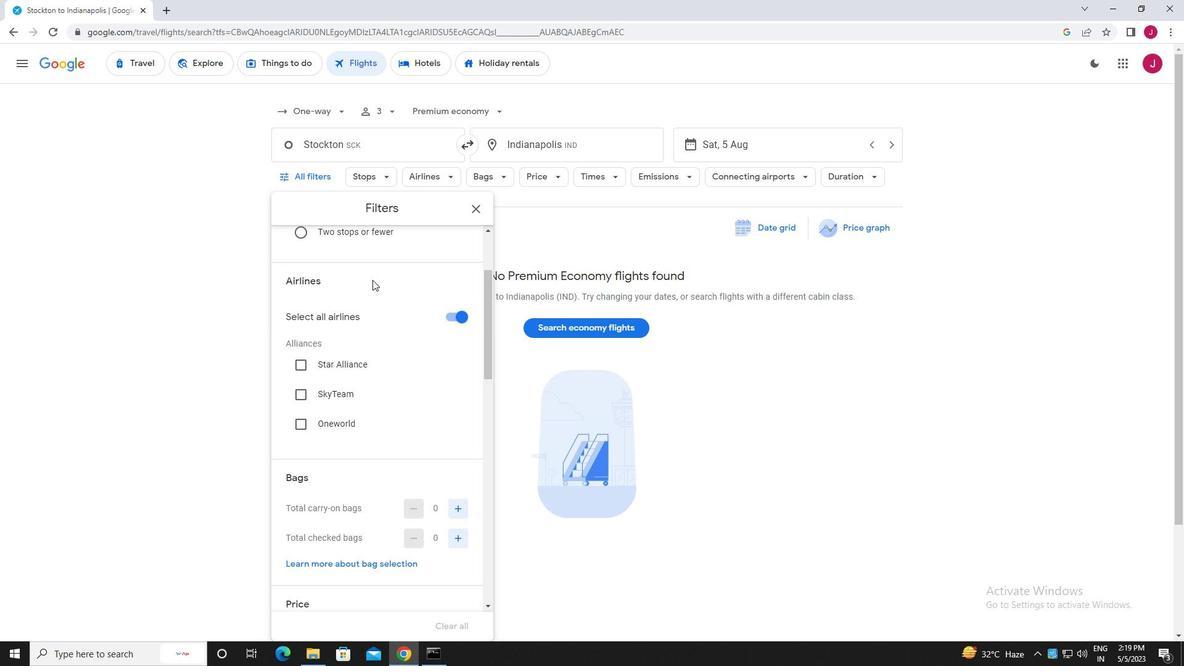 
Action: Mouse moved to (452, 254)
Screenshot: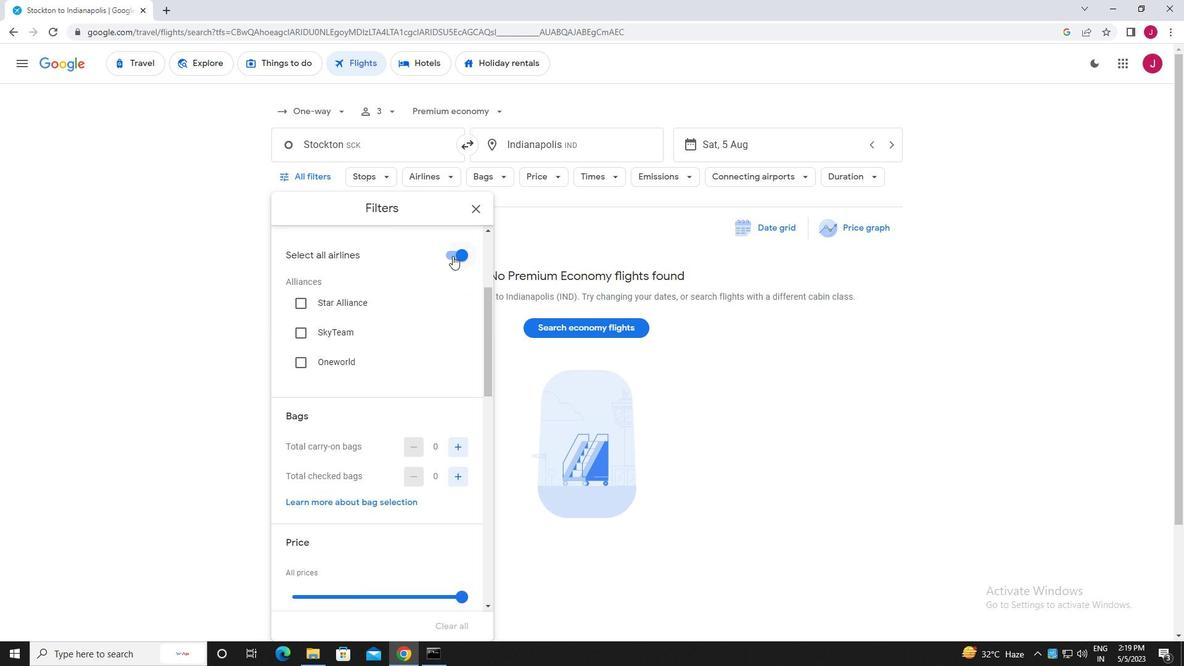 
Action: Mouse pressed left at (452, 254)
Screenshot: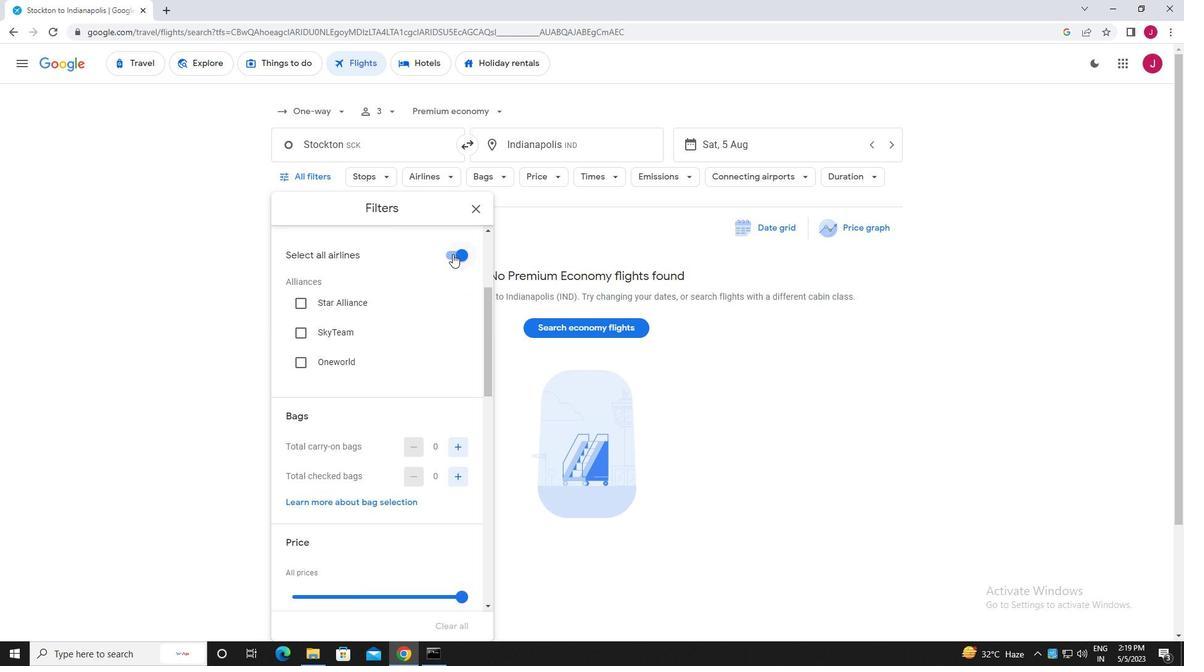 
Action: Mouse moved to (424, 284)
Screenshot: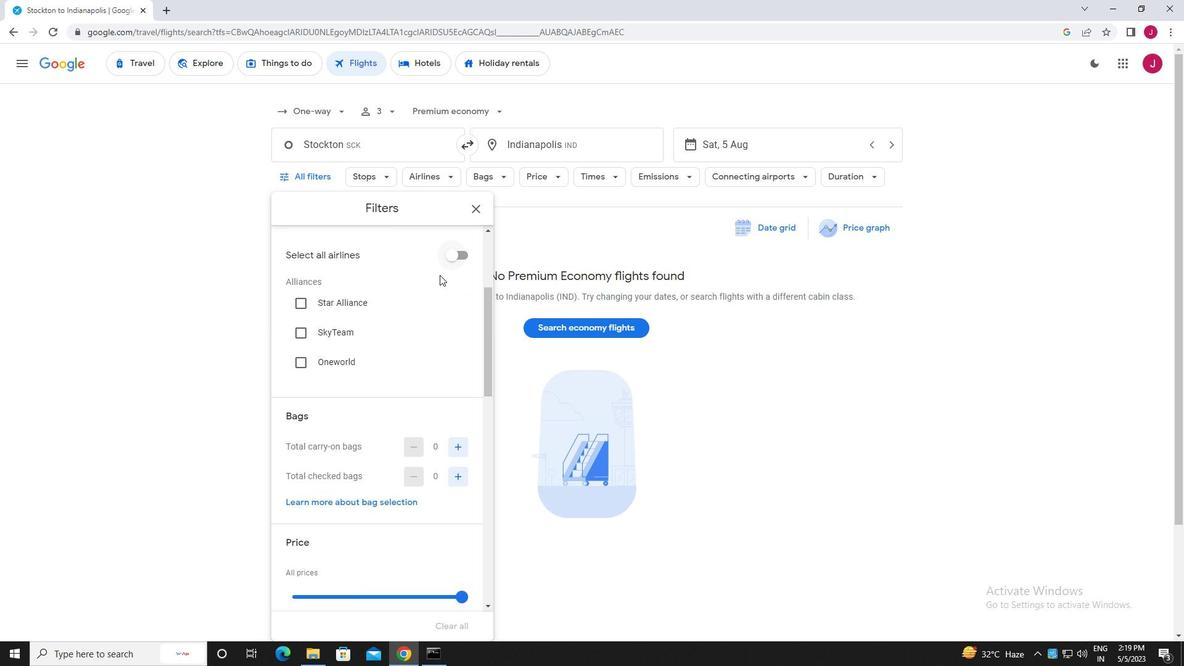 
Action: Mouse scrolled (424, 283) with delta (0, 0)
Screenshot: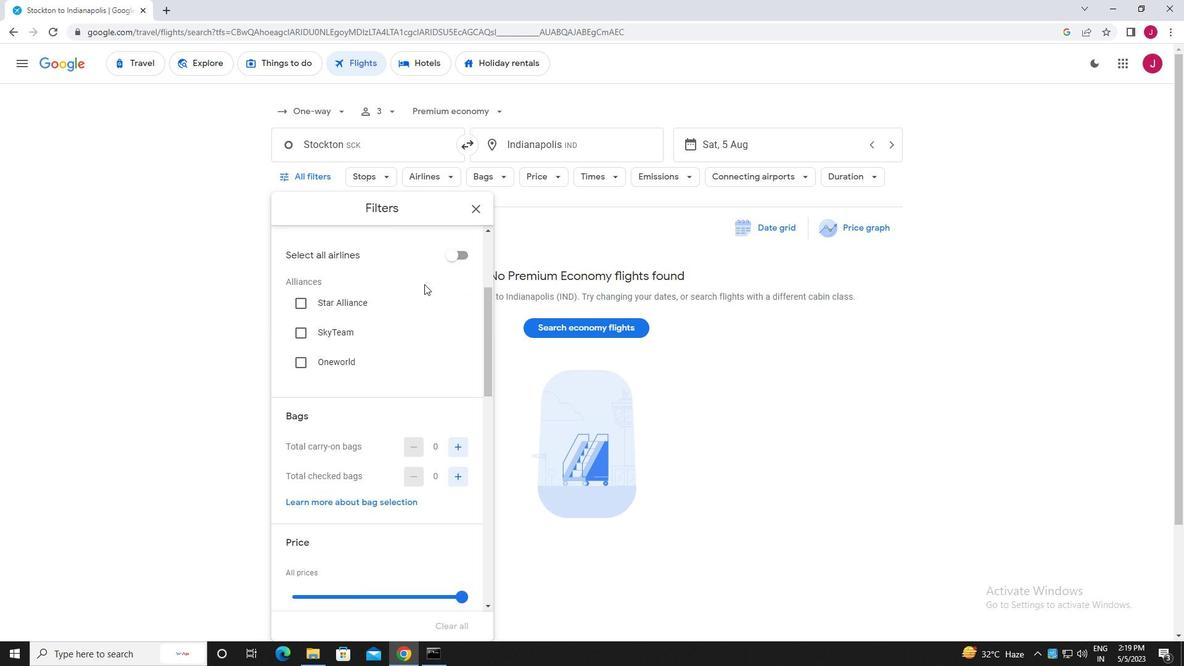 
Action: Mouse moved to (424, 283)
Screenshot: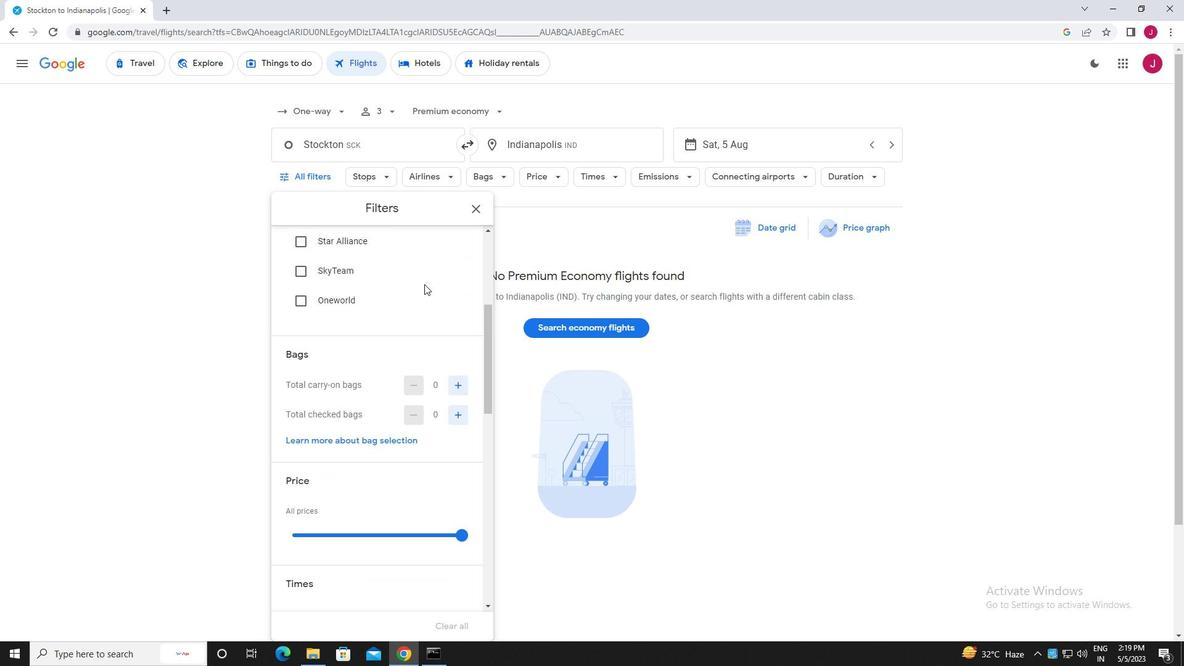 
Action: Mouse scrolled (424, 283) with delta (0, 0)
Screenshot: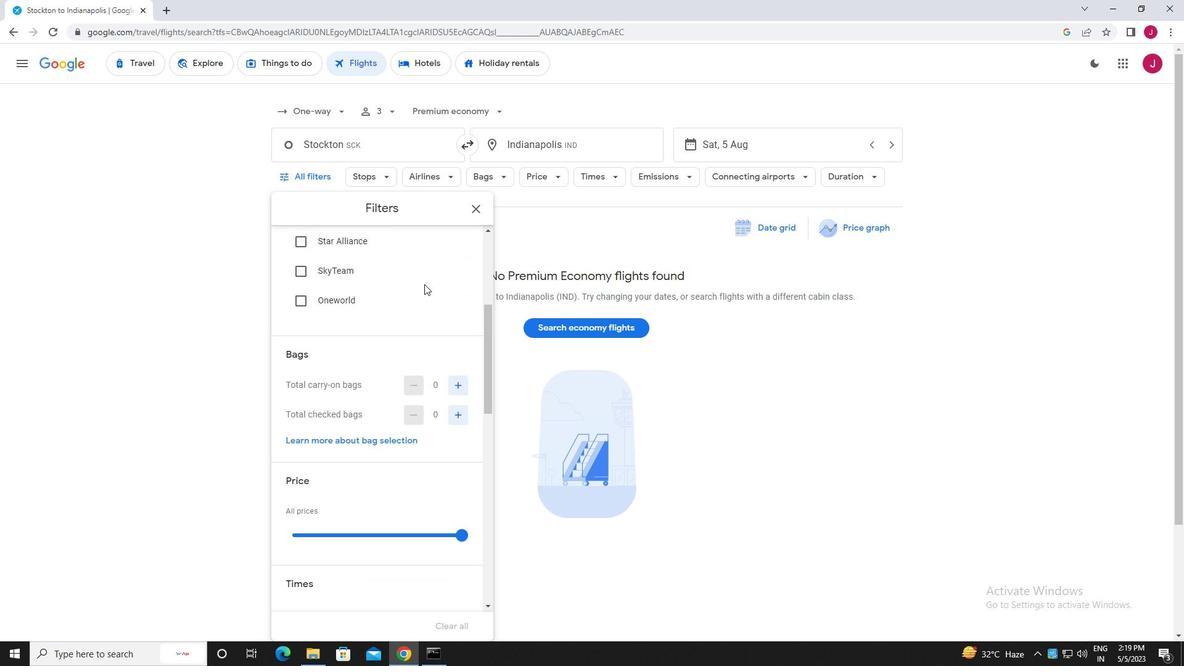 
Action: Mouse scrolled (424, 283) with delta (0, 0)
Screenshot: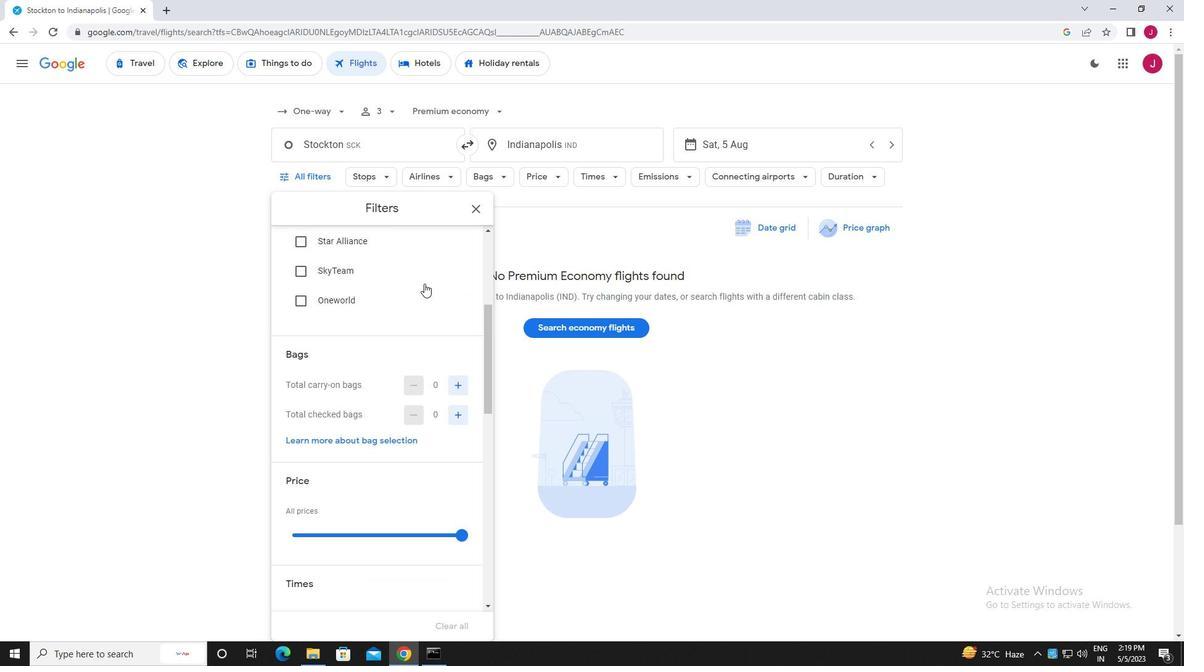 
Action: Mouse moved to (456, 290)
Screenshot: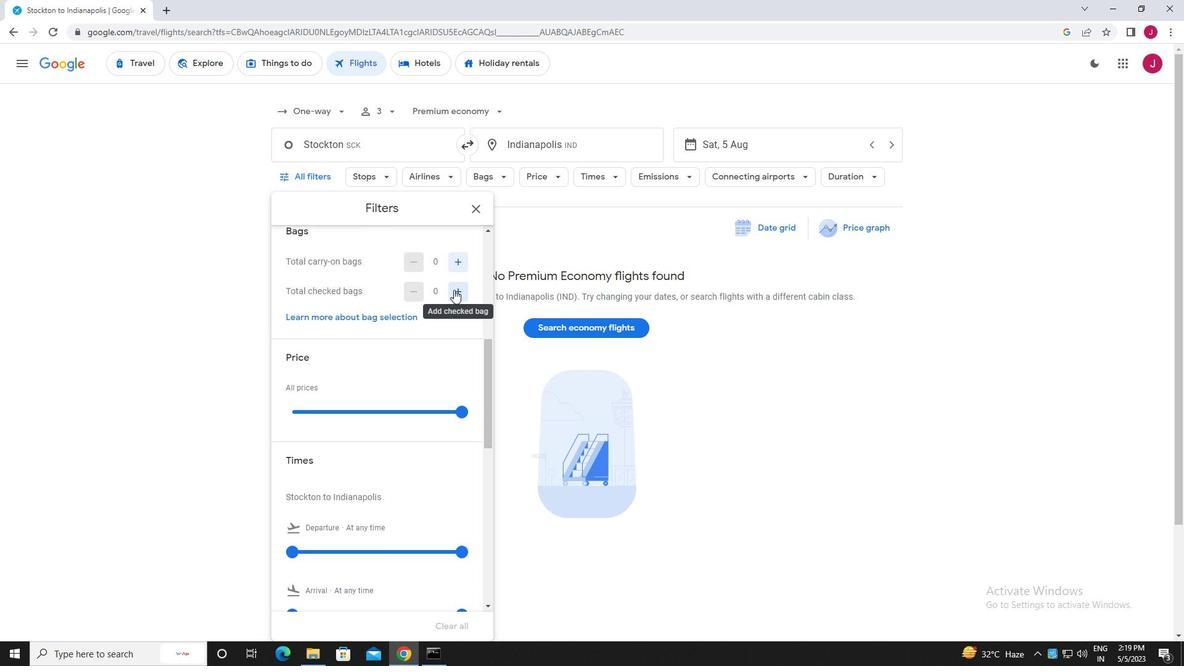
Action: Mouse pressed left at (456, 290)
Screenshot: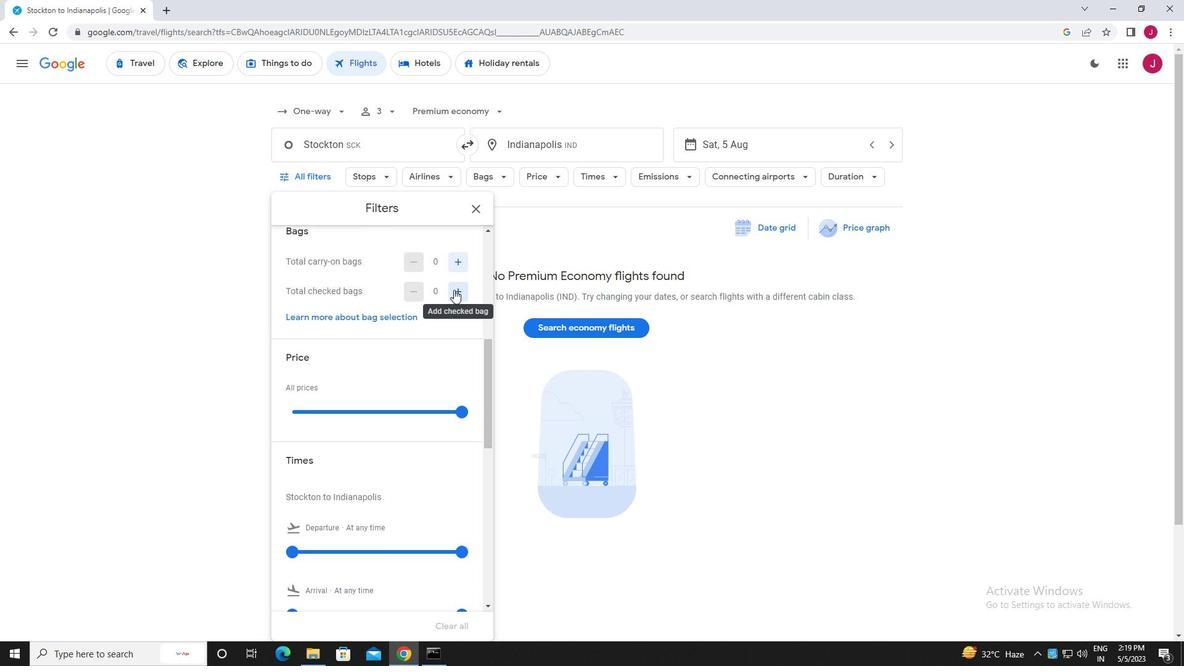 
Action: Mouse moved to (456, 290)
Screenshot: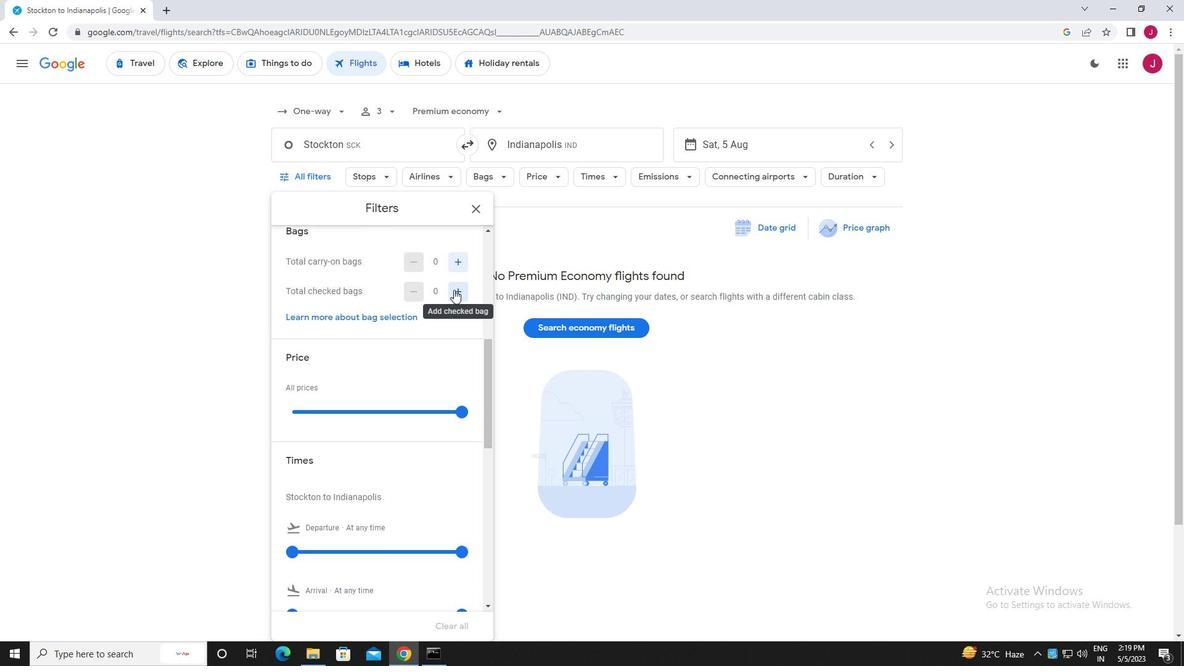 
Action: Mouse pressed left at (456, 290)
Screenshot: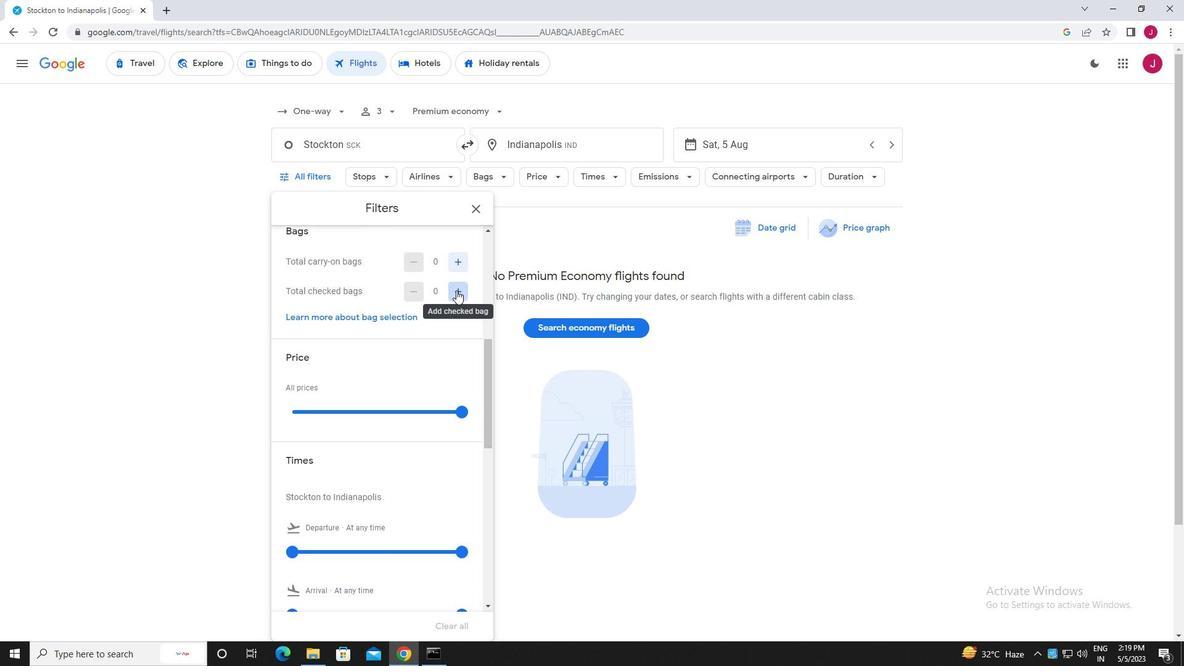 
Action: Mouse pressed left at (456, 290)
Screenshot: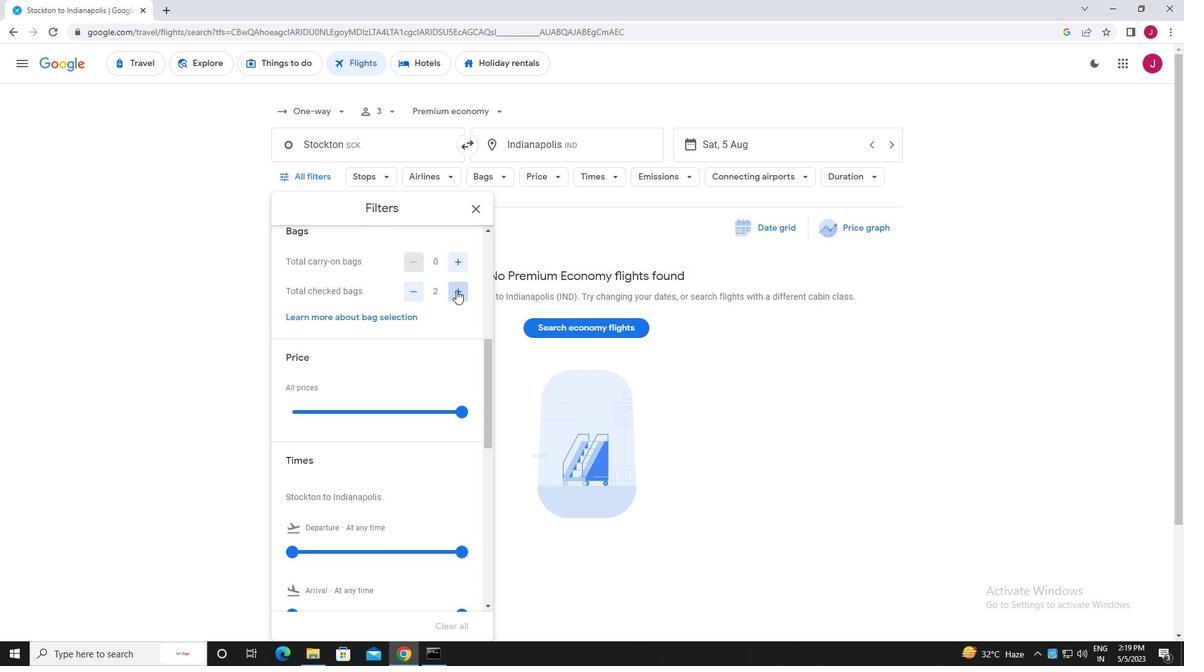 
Action: Mouse pressed left at (456, 290)
Screenshot: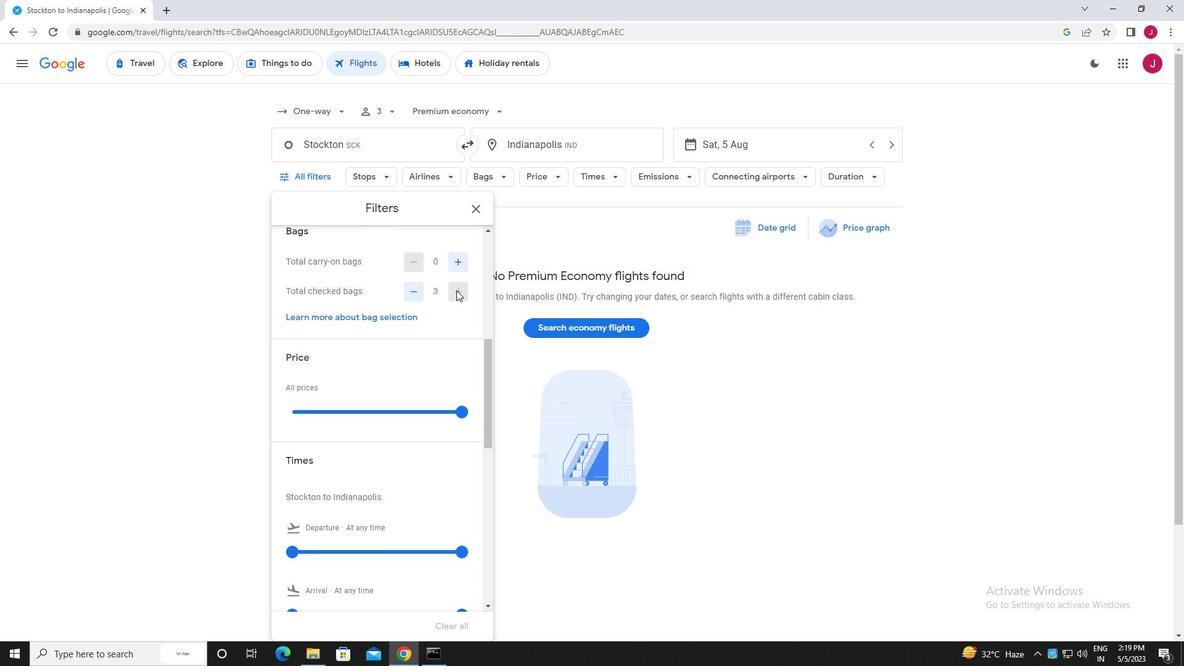 
Action: Mouse moved to (457, 291)
Screenshot: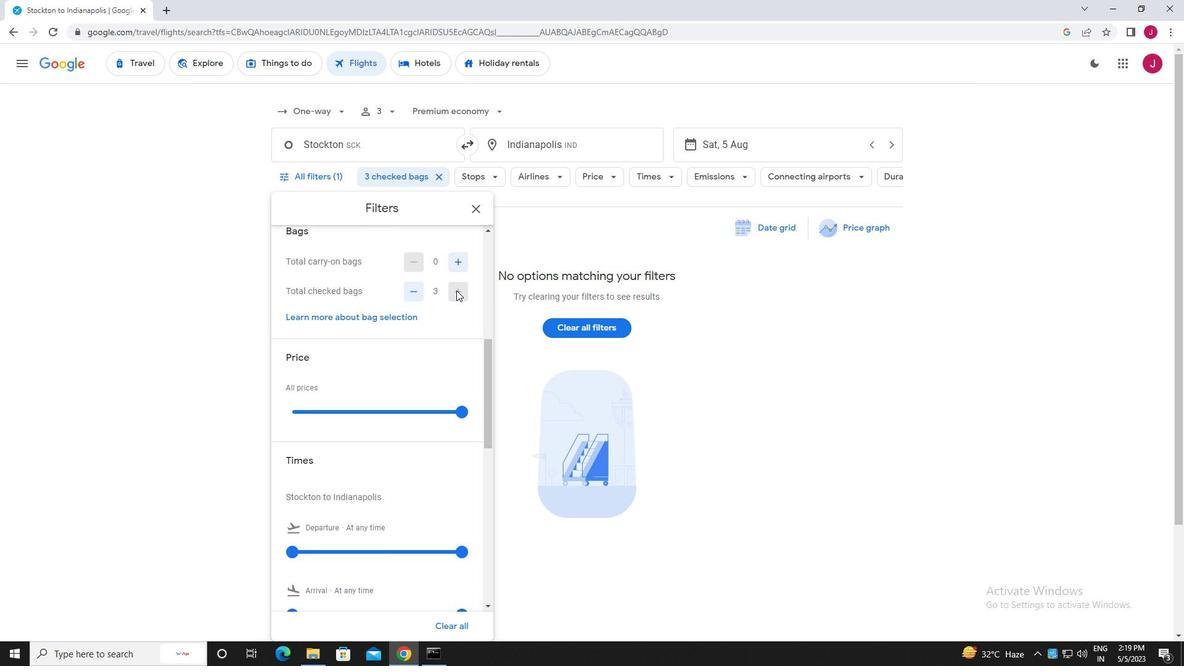 
Action: Mouse scrolled (457, 290) with delta (0, 0)
Screenshot: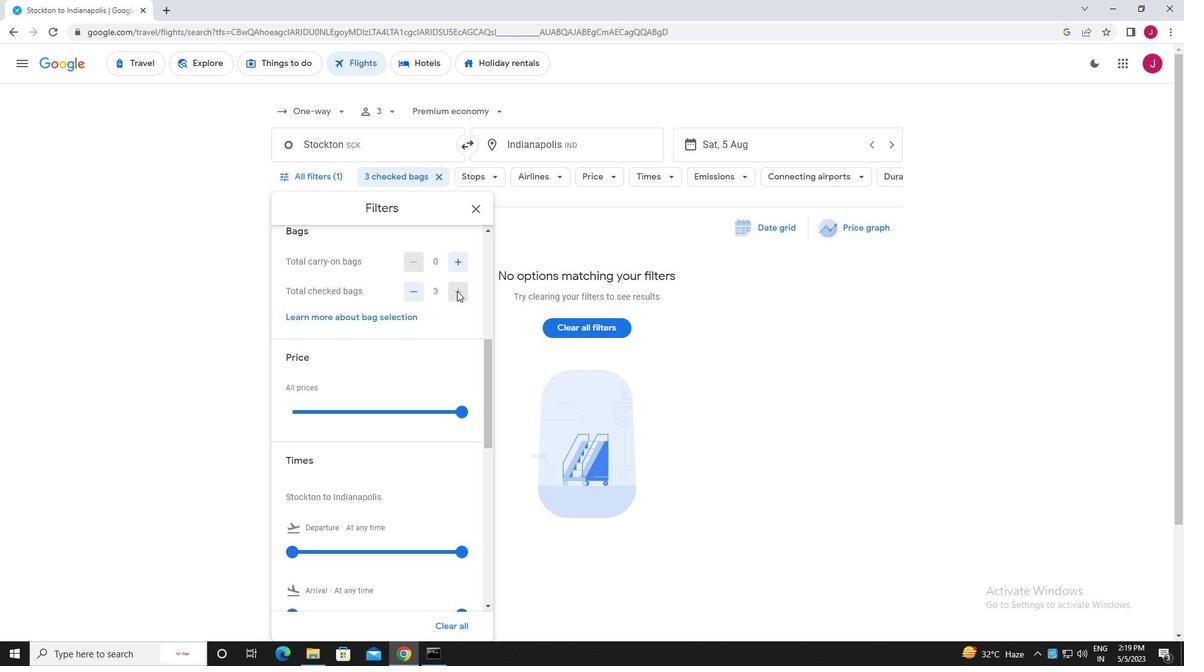 
Action: Mouse moved to (465, 348)
Screenshot: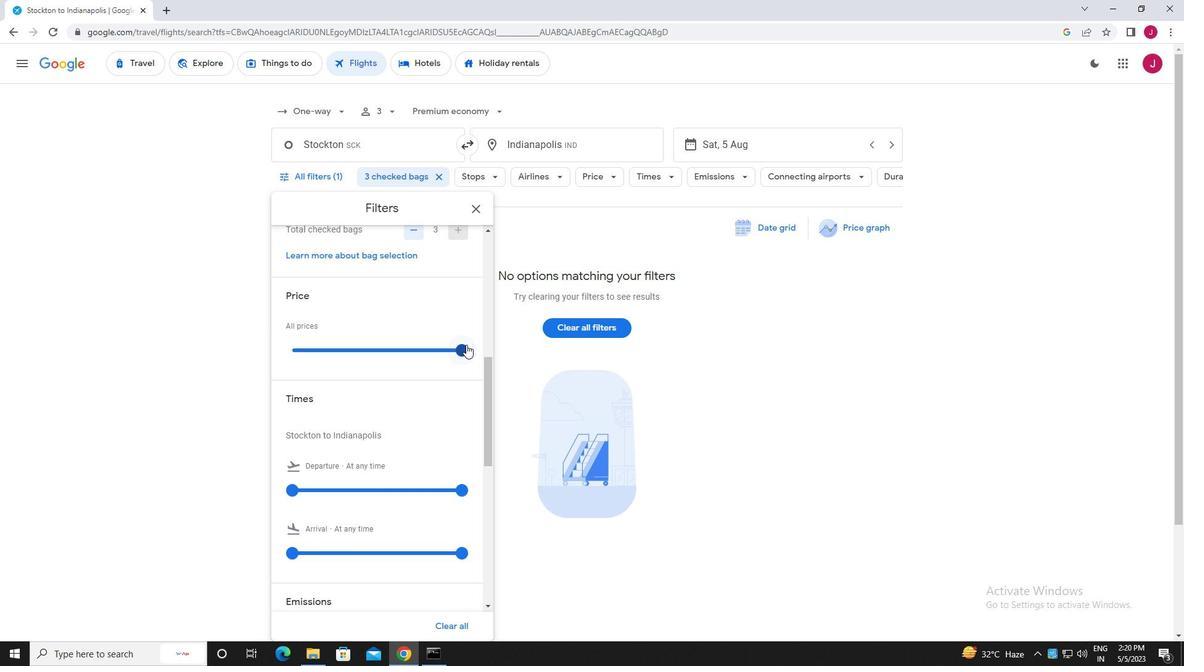 
Action: Mouse pressed left at (465, 348)
Screenshot: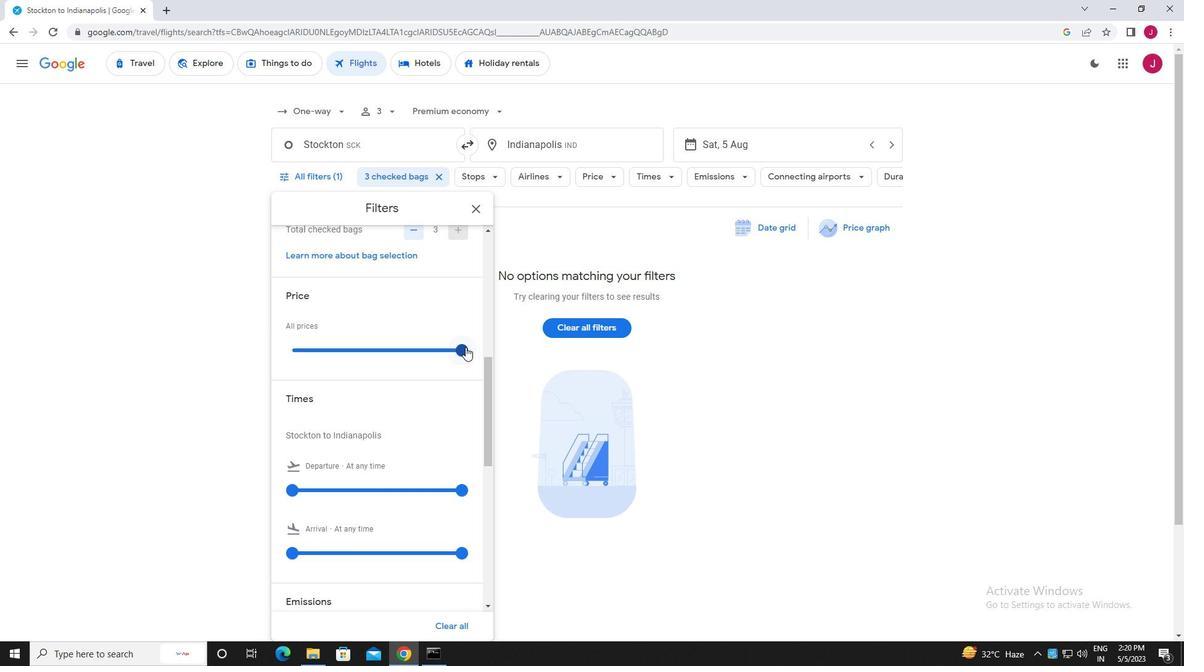 
Action: Mouse moved to (453, 334)
Screenshot: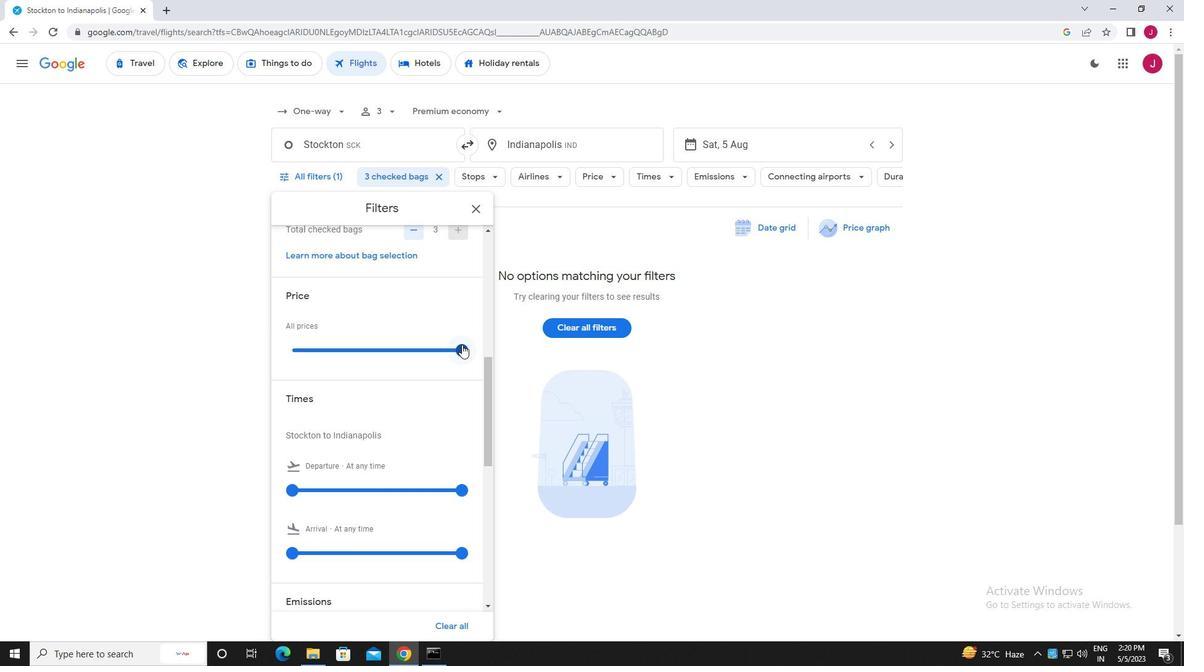 
Action: Mouse scrolled (453, 334) with delta (0, 0)
Screenshot: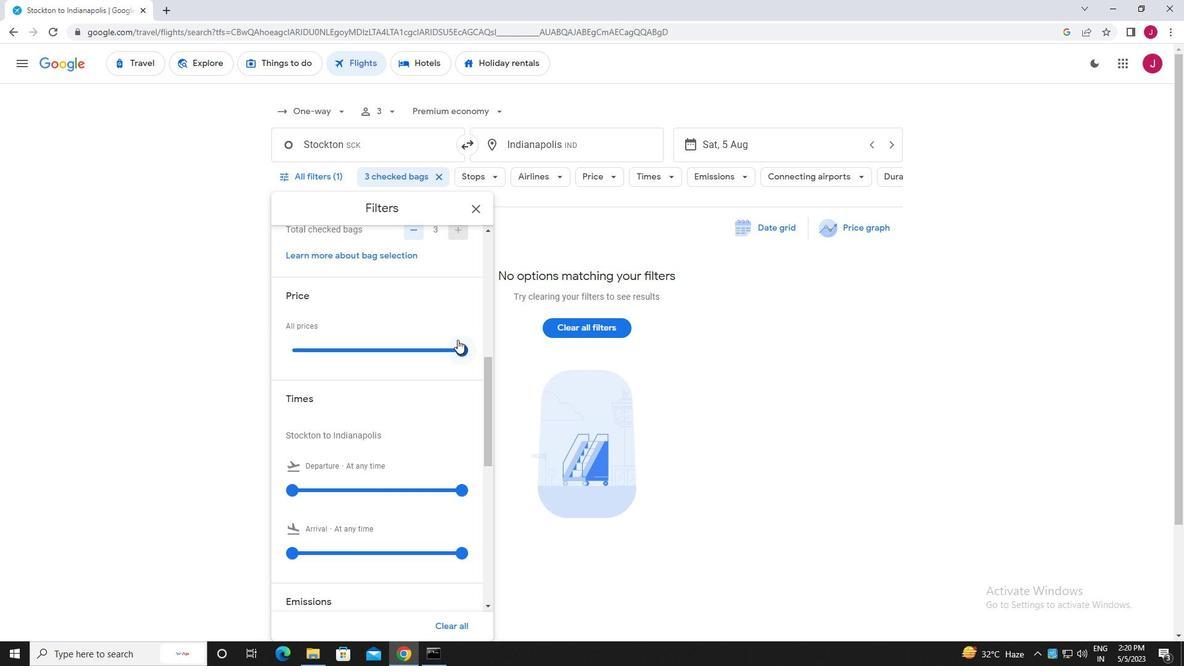 
Action: Mouse scrolled (453, 334) with delta (0, 0)
Screenshot: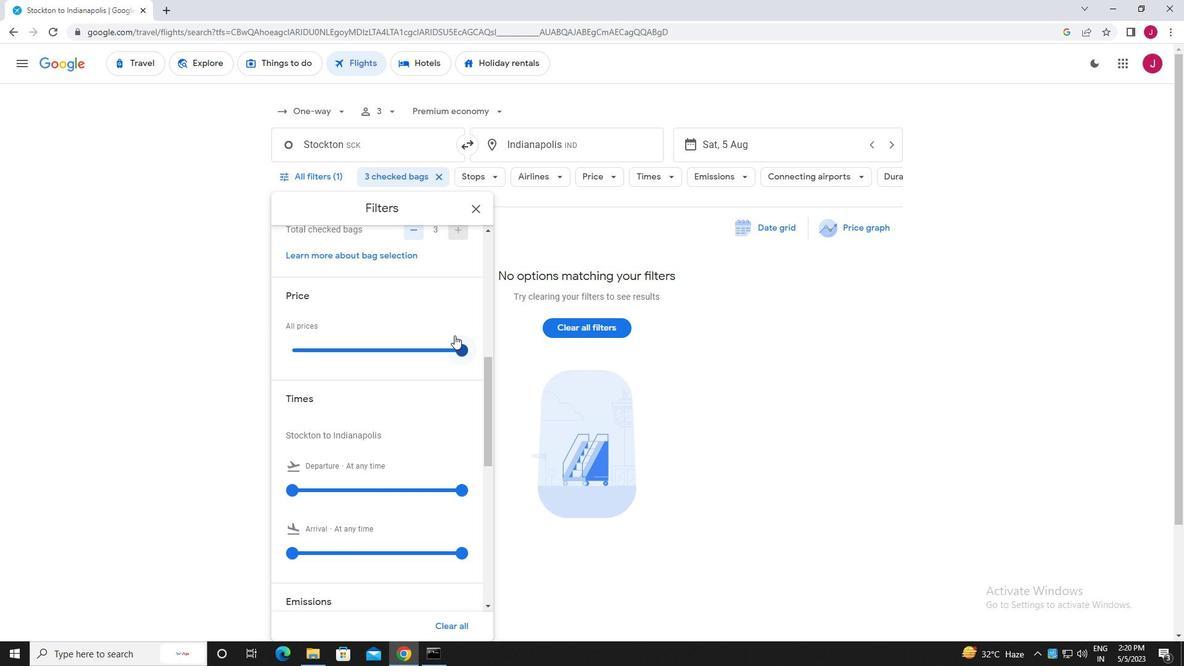 
Action: Mouse scrolled (453, 334) with delta (0, 0)
Screenshot: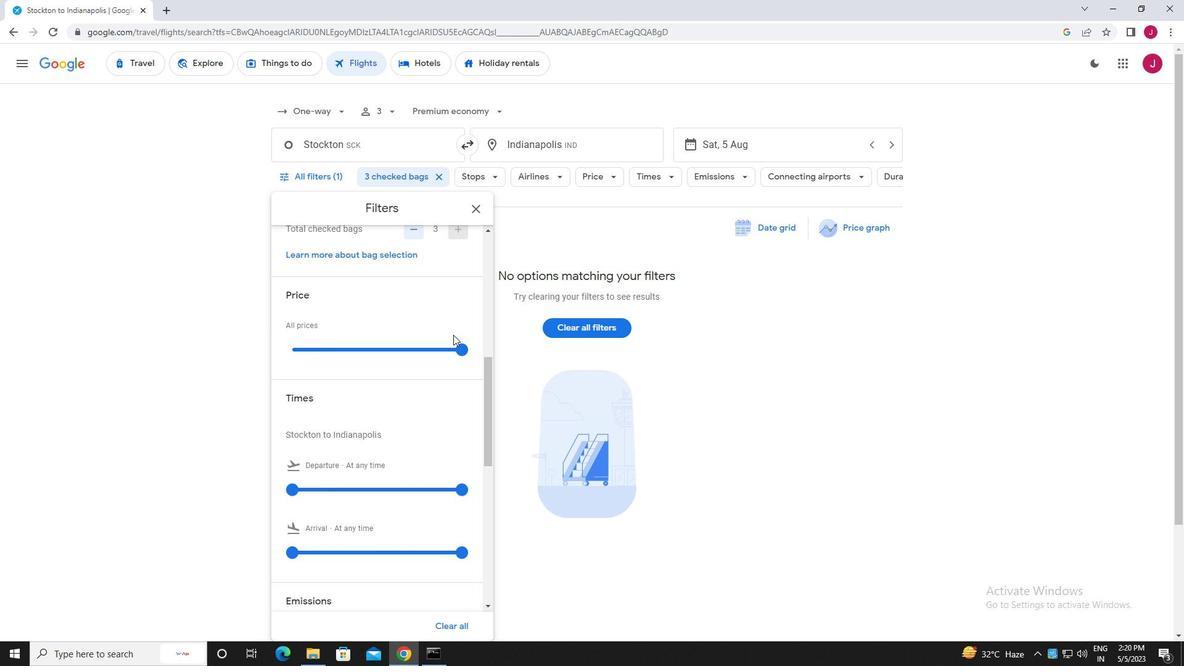
Action: Mouse moved to (289, 304)
Screenshot: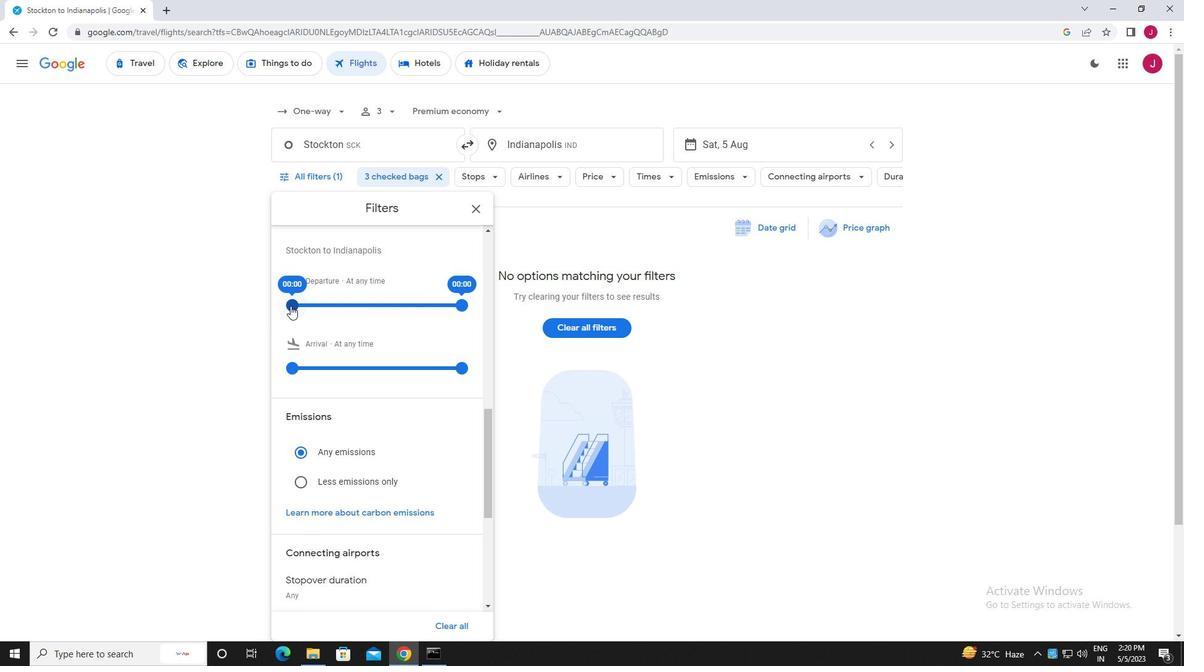 
Action: Mouse pressed left at (289, 304)
Screenshot: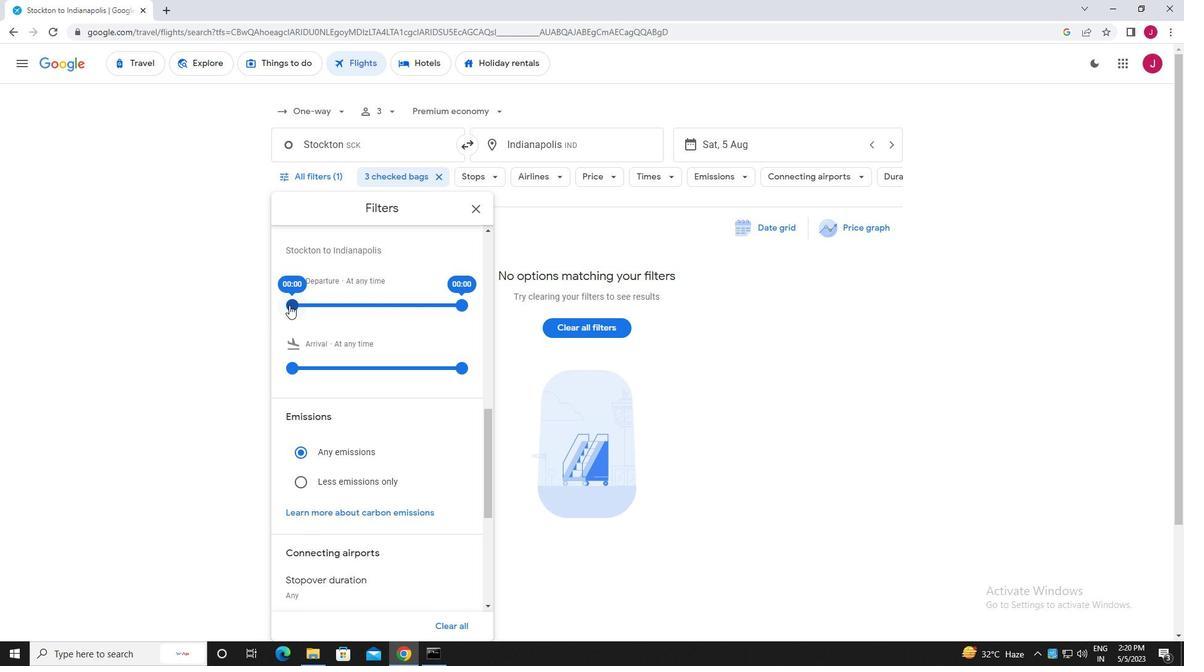 
Action: Mouse moved to (460, 304)
Screenshot: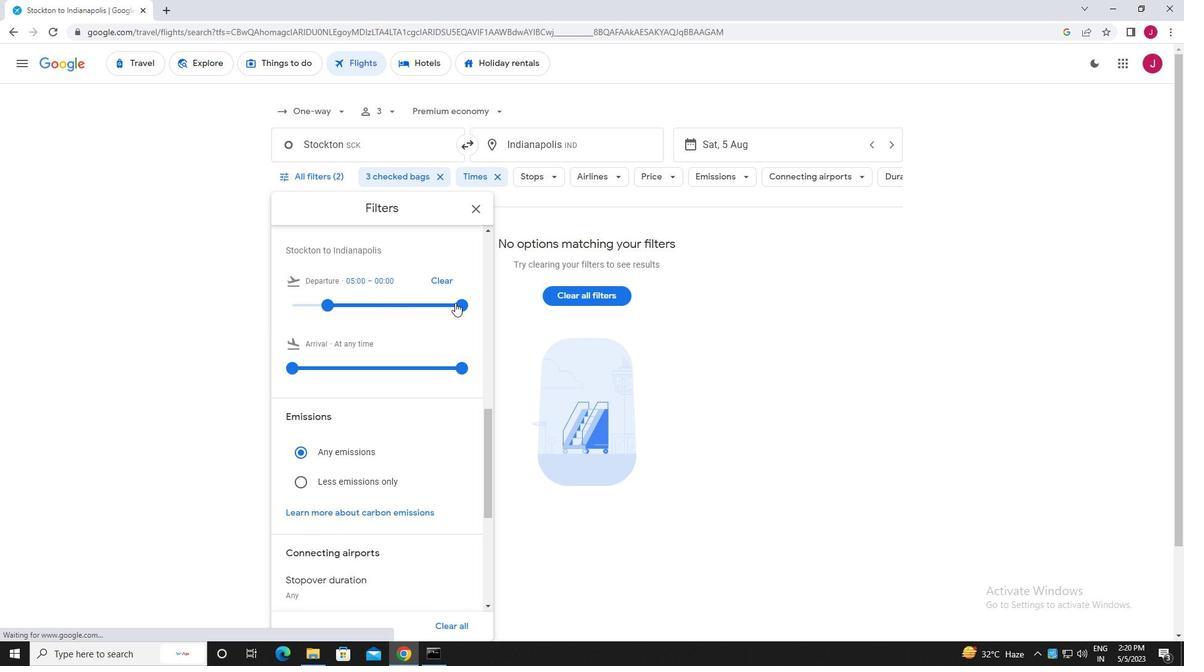 
Action: Mouse pressed left at (460, 304)
Screenshot: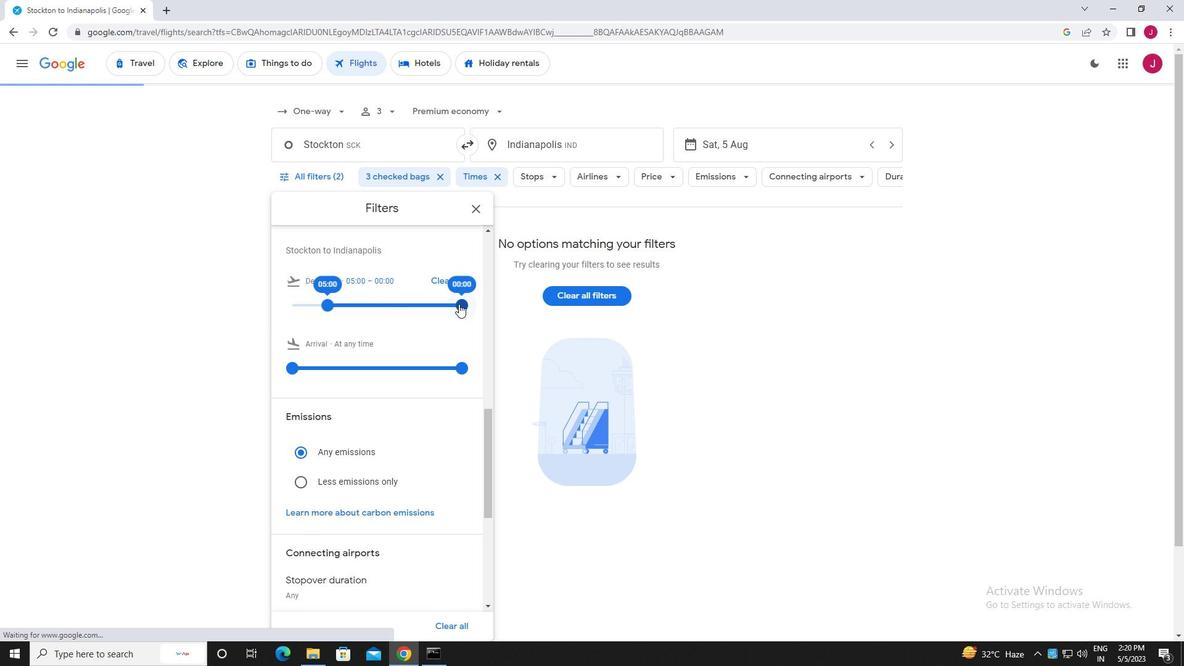 
Action: Mouse moved to (475, 210)
Screenshot: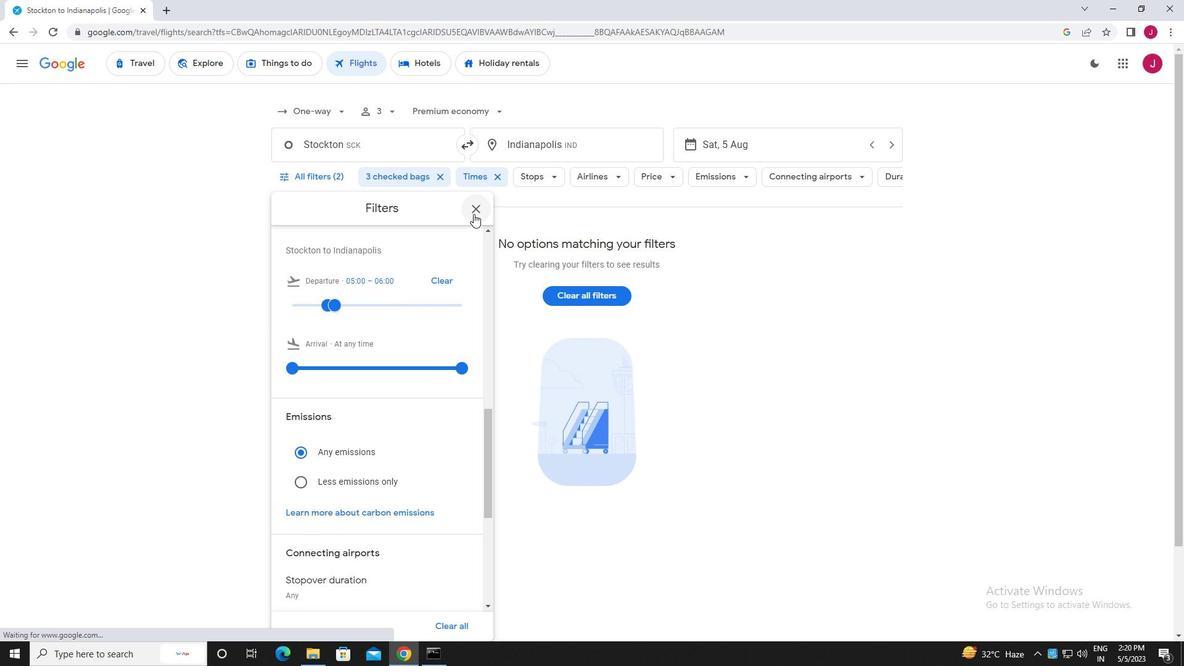 
Action: Mouse pressed left at (475, 210)
Screenshot: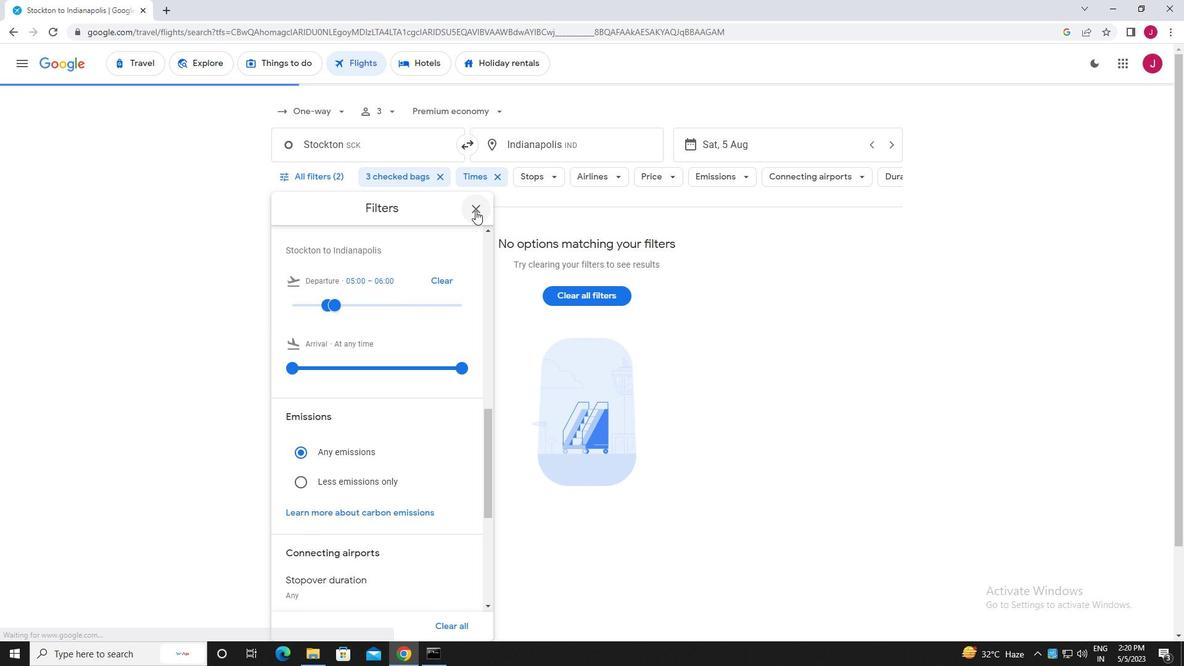 
Action: Mouse moved to (470, 211)
Screenshot: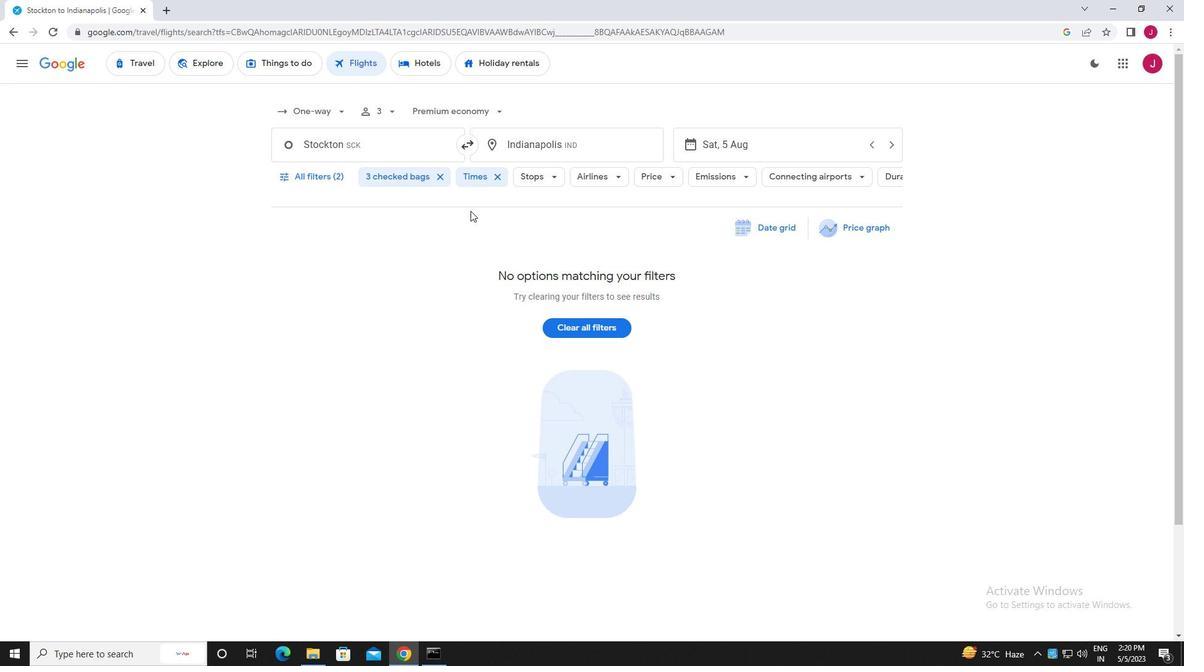 
